 Task: Look for space in Bückeburg, Germany from 1st July, 2023 to 9th July, 2023 for 2 adults in price range Rs.8000 to Rs.15000. Place can be entire place with 1  bedroom having 1 bed and 1 bathroom. Property type can be house, flat, guest house. Booking option can be shelf check-in. Required host language is English.
Action: Mouse moved to (491, 120)
Screenshot: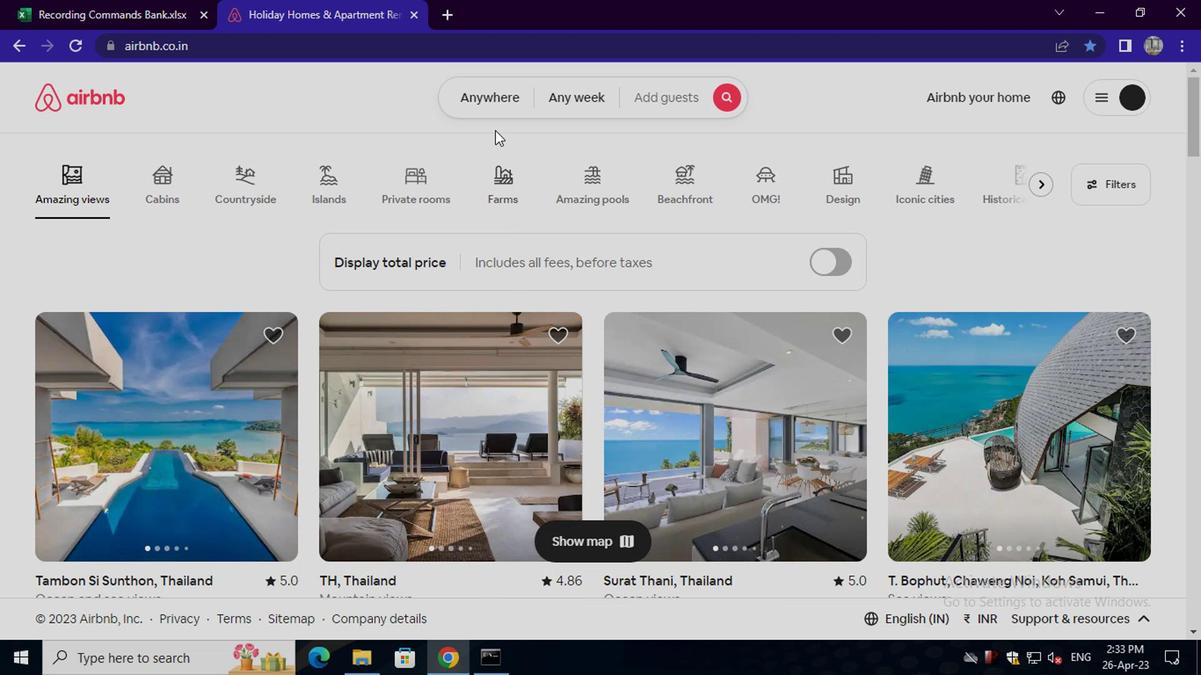 
Action: Mouse pressed left at (491, 120)
Screenshot: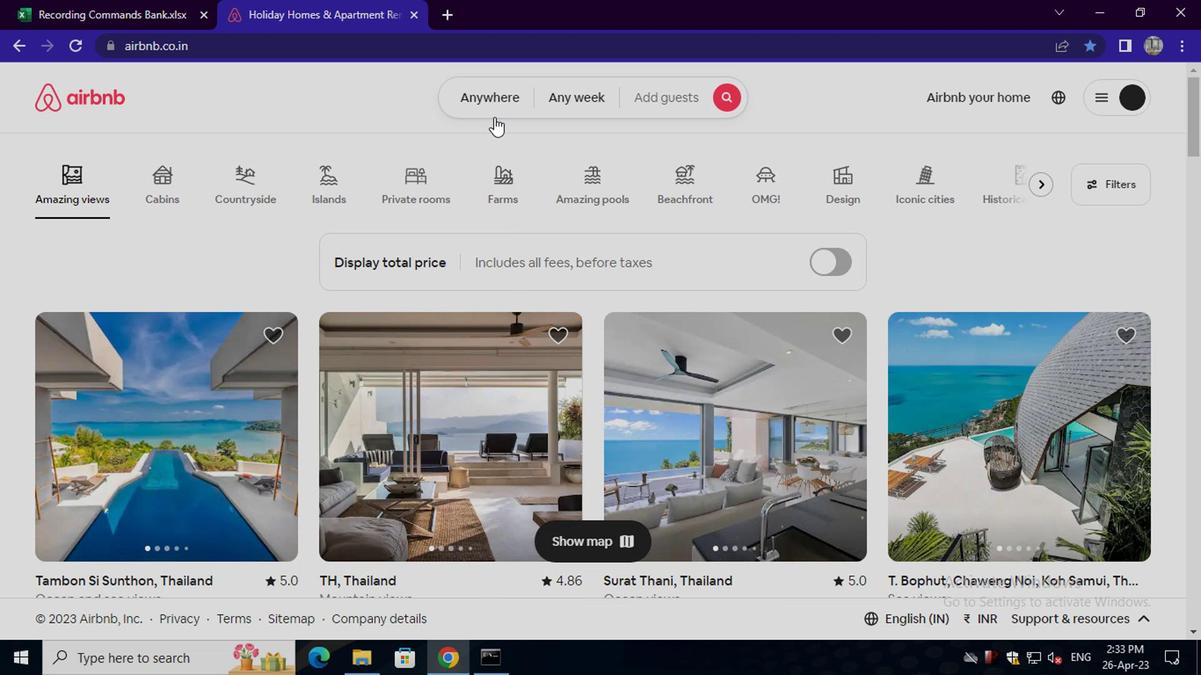 
Action: Mouse moved to (349, 155)
Screenshot: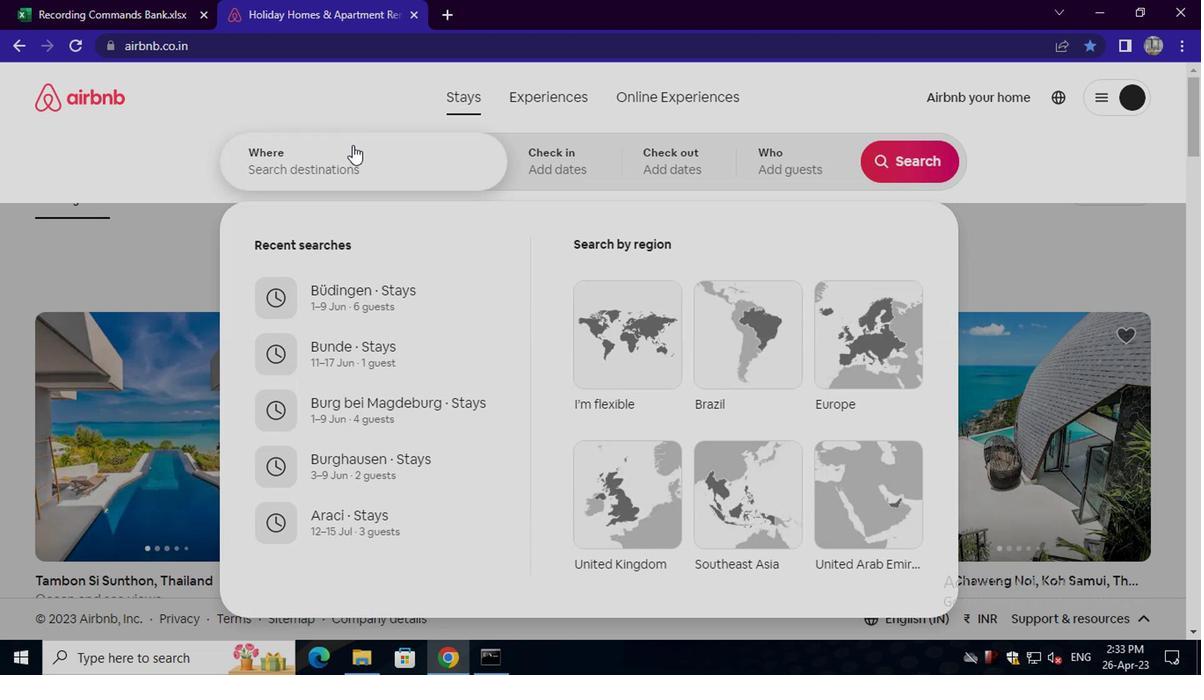 
Action: Mouse pressed left at (349, 155)
Screenshot: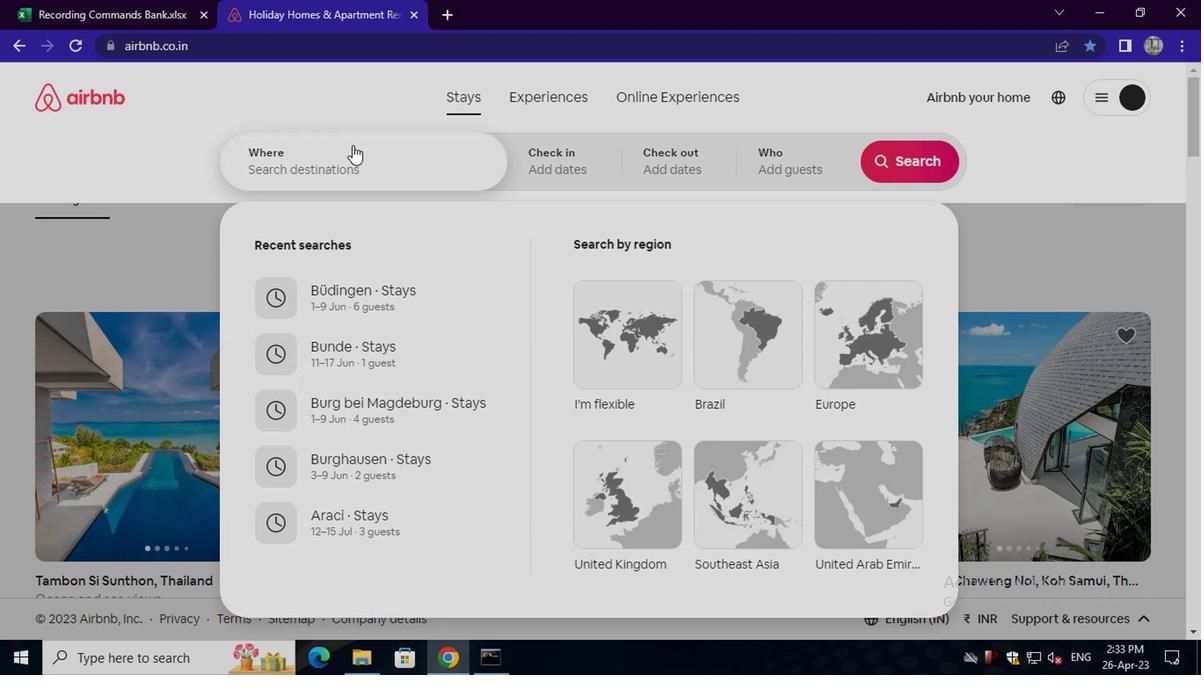
Action: Key pressed buckeburg,<Key.space>germany
Screenshot: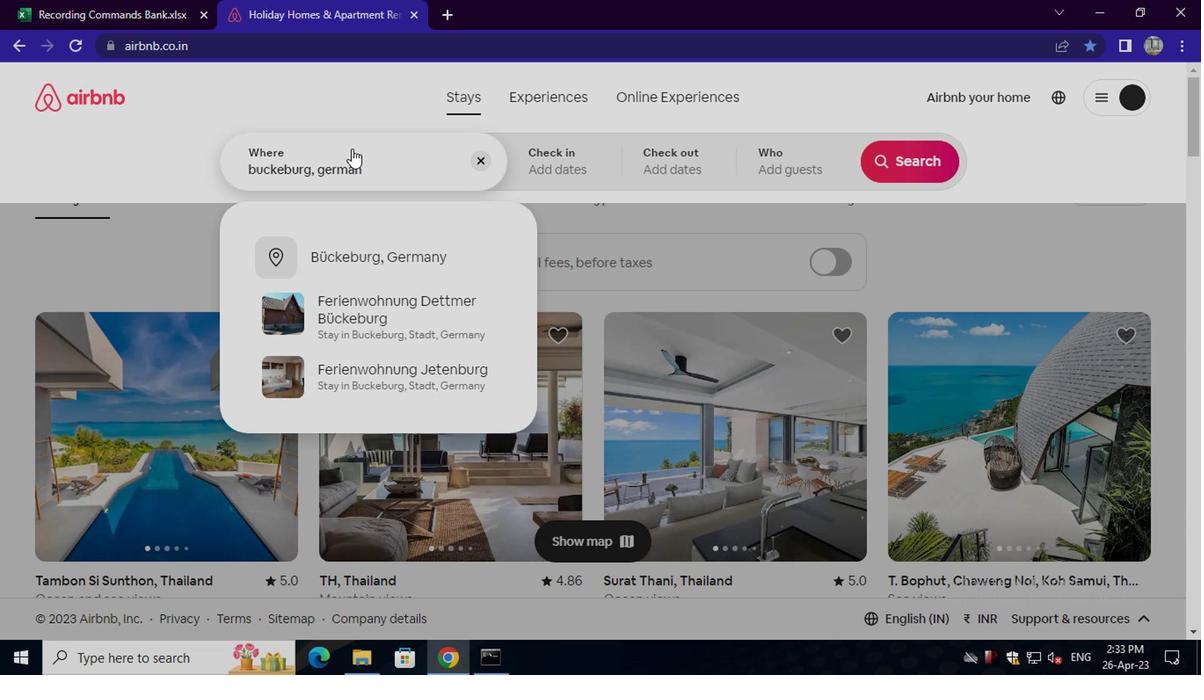 
Action: Mouse moved to (219, 258)
Screenshot: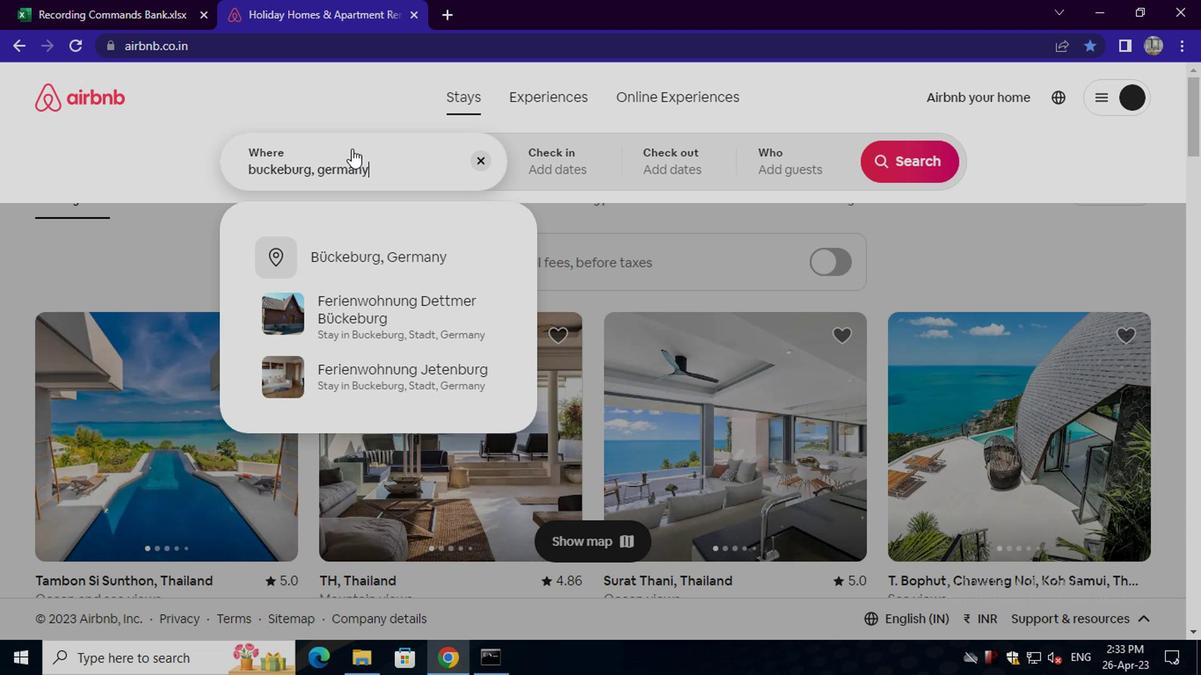 
Action: Key pressed <Key.enter>
Screenshot: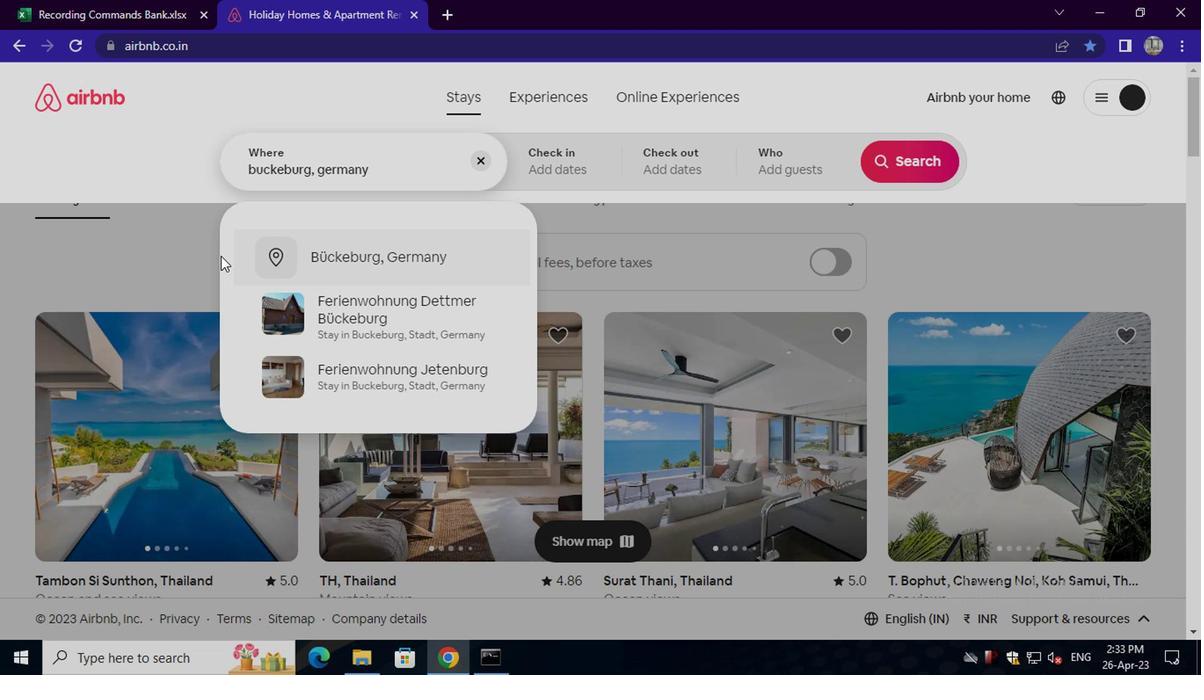 
Action: Mouse moved to (885, 302)
Screenshot: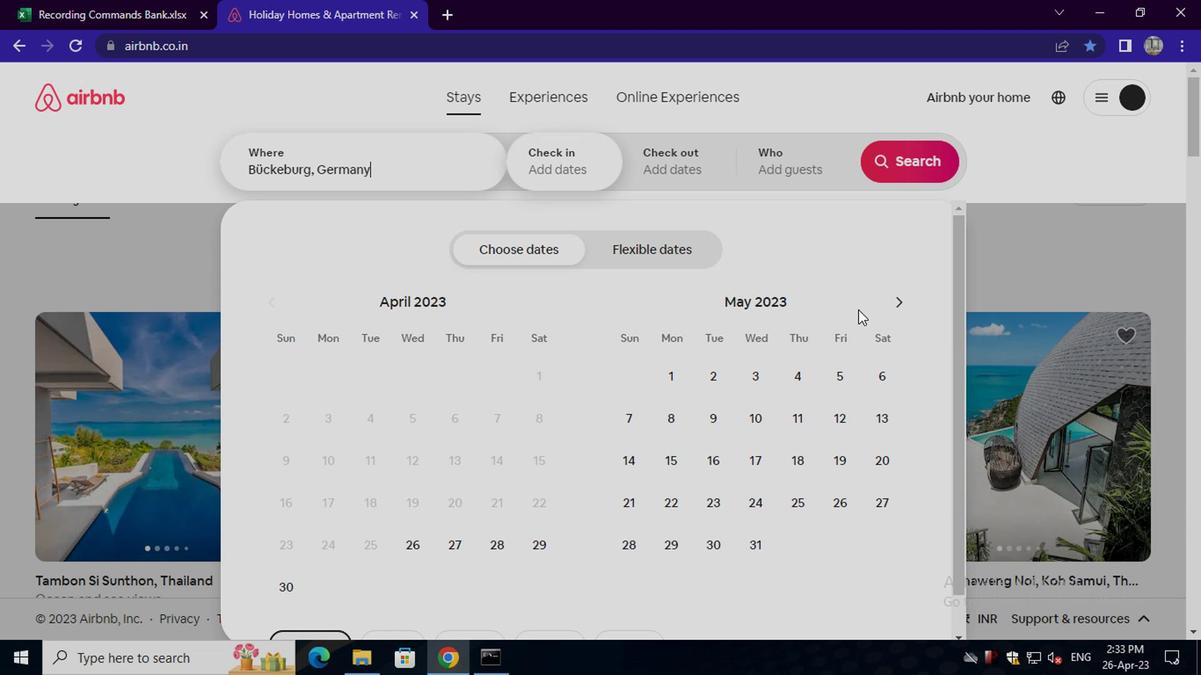 
Action: Mouse pressed left at (885, 302)
Screenshot: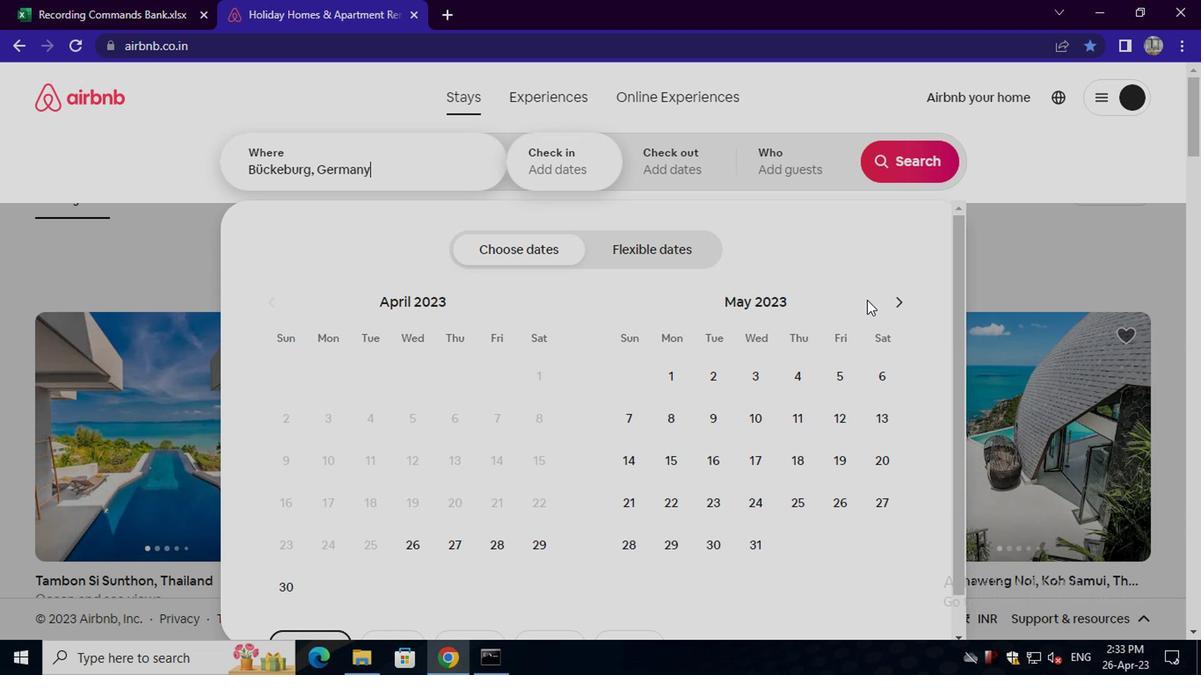 
Action: Mouse moved to (887, 302)
Screenshot: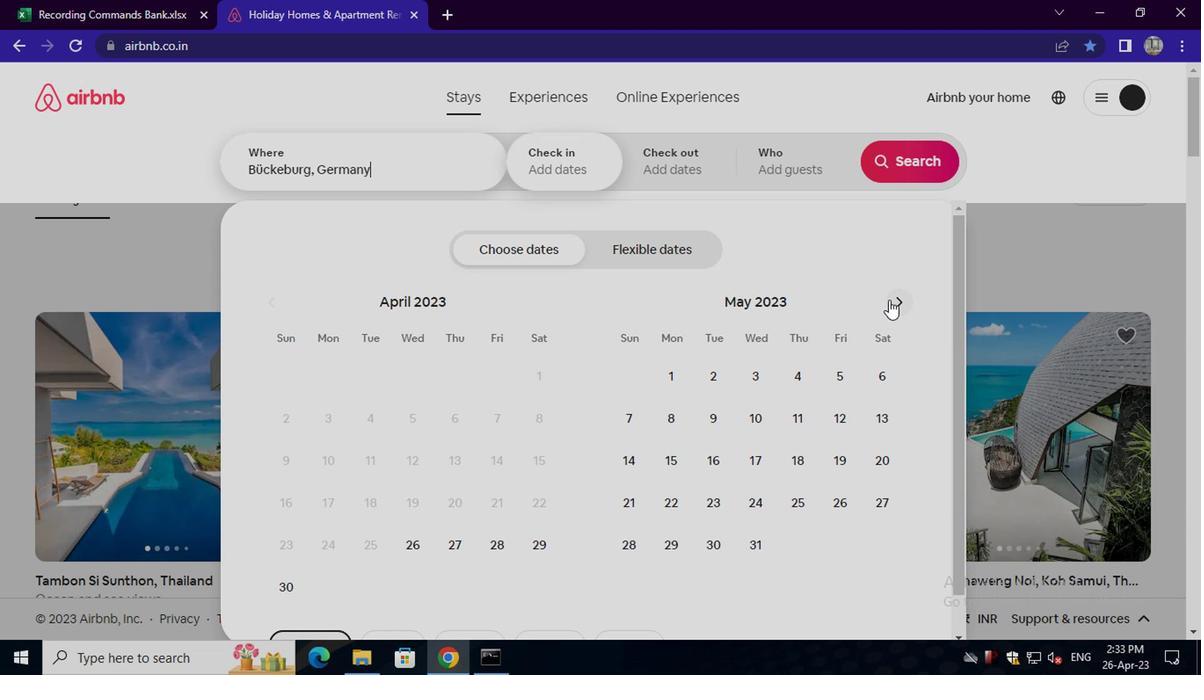
Action: Mouse pressed left at (887, 302)
Screenshot: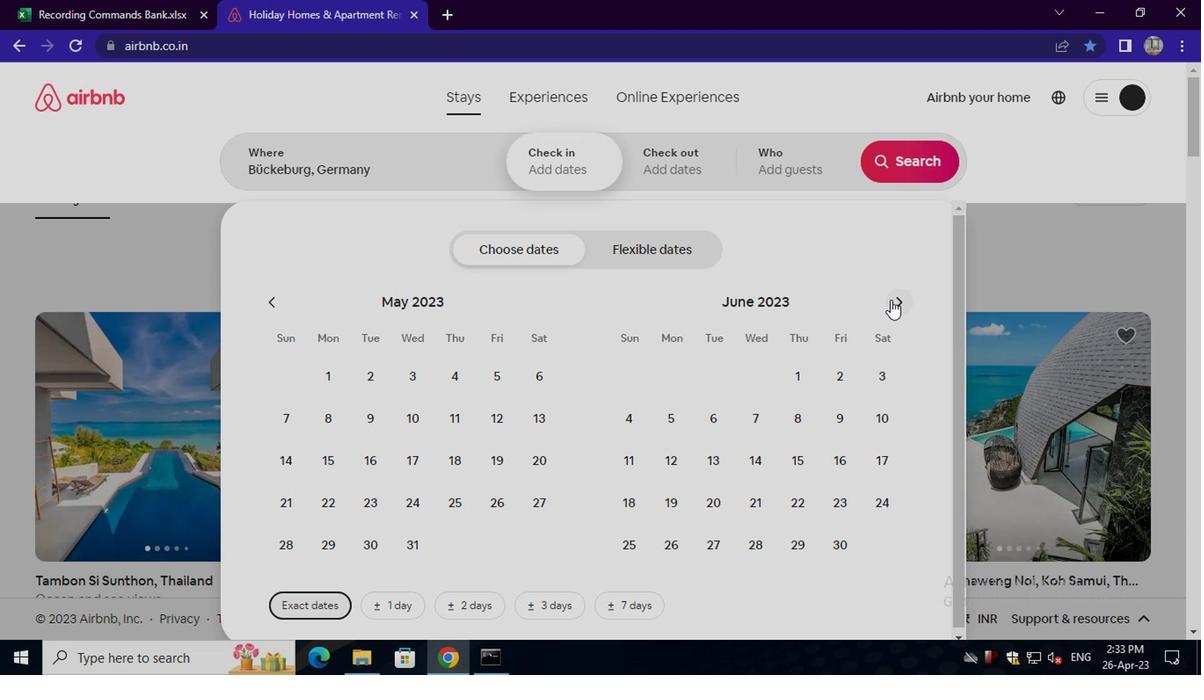 
Action: Mouse moved to (878, 370)
Screenshot: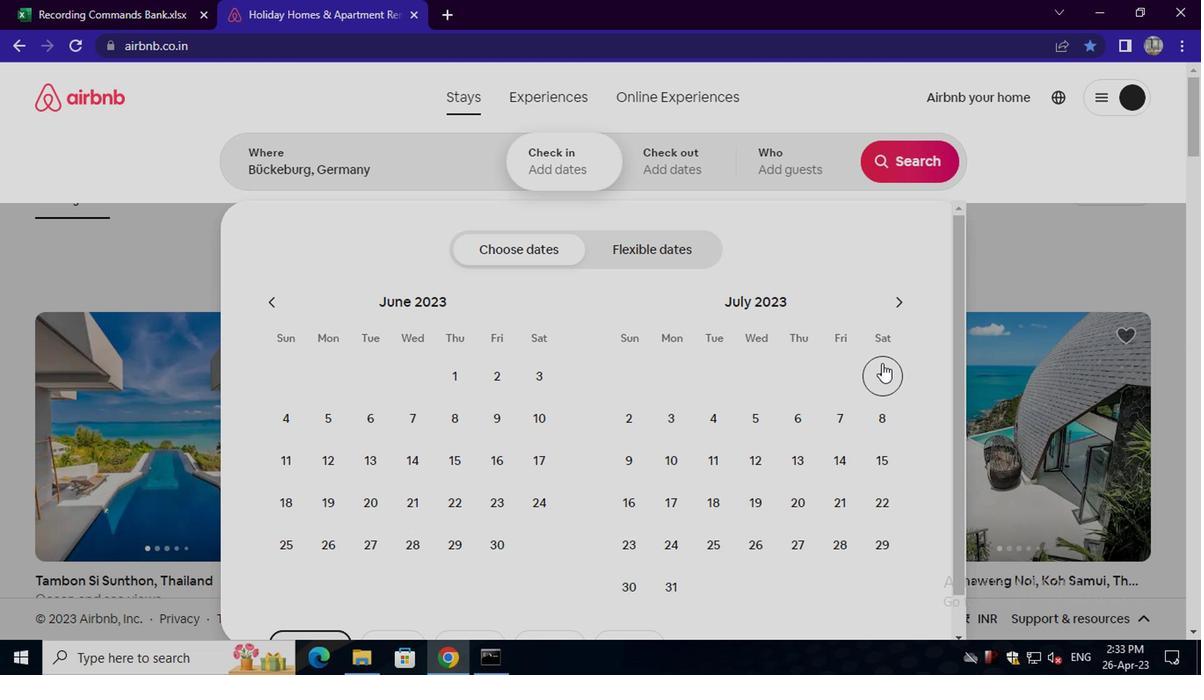 
Action: Mouse pressed left at (878, 370)
Screenshot: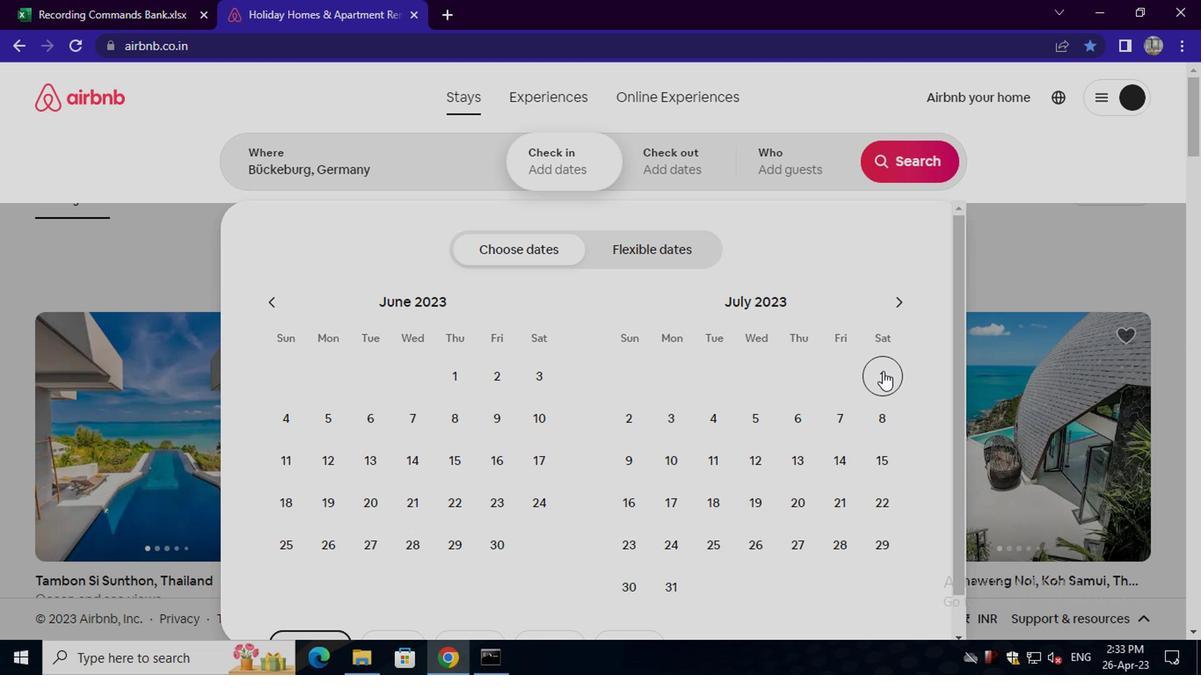 
Action: Mouse moved to (636, 460)
Screenshot: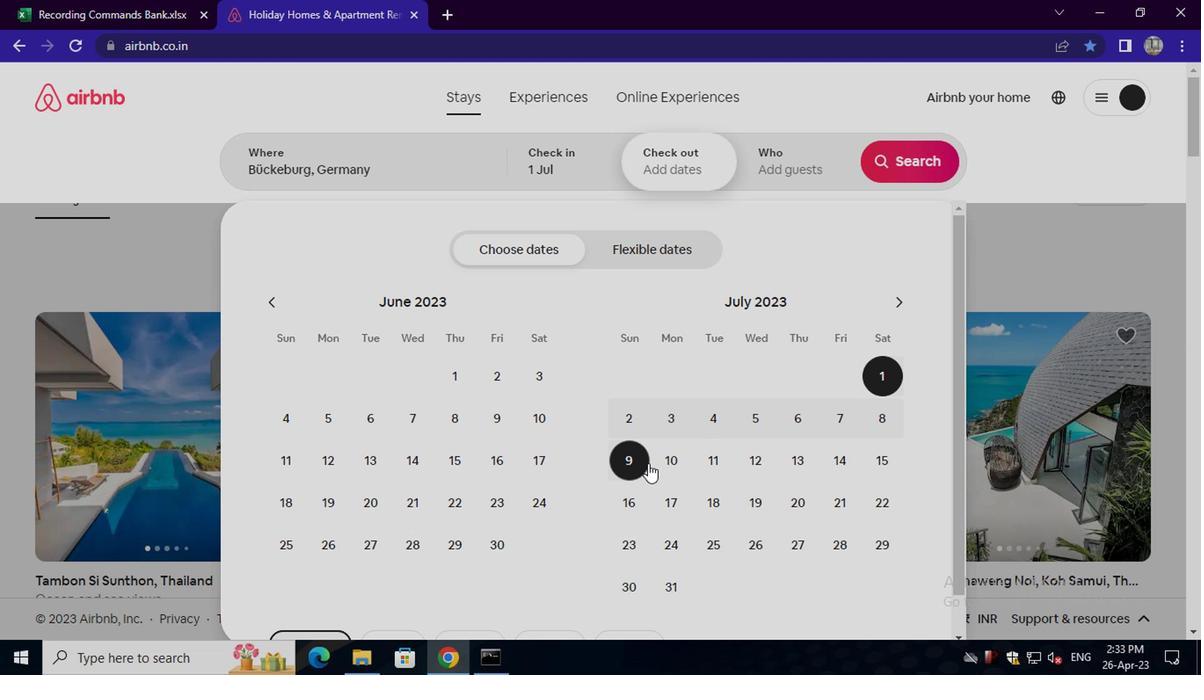 
Action: Mouse pressed left at (636, 460)
Screenshot: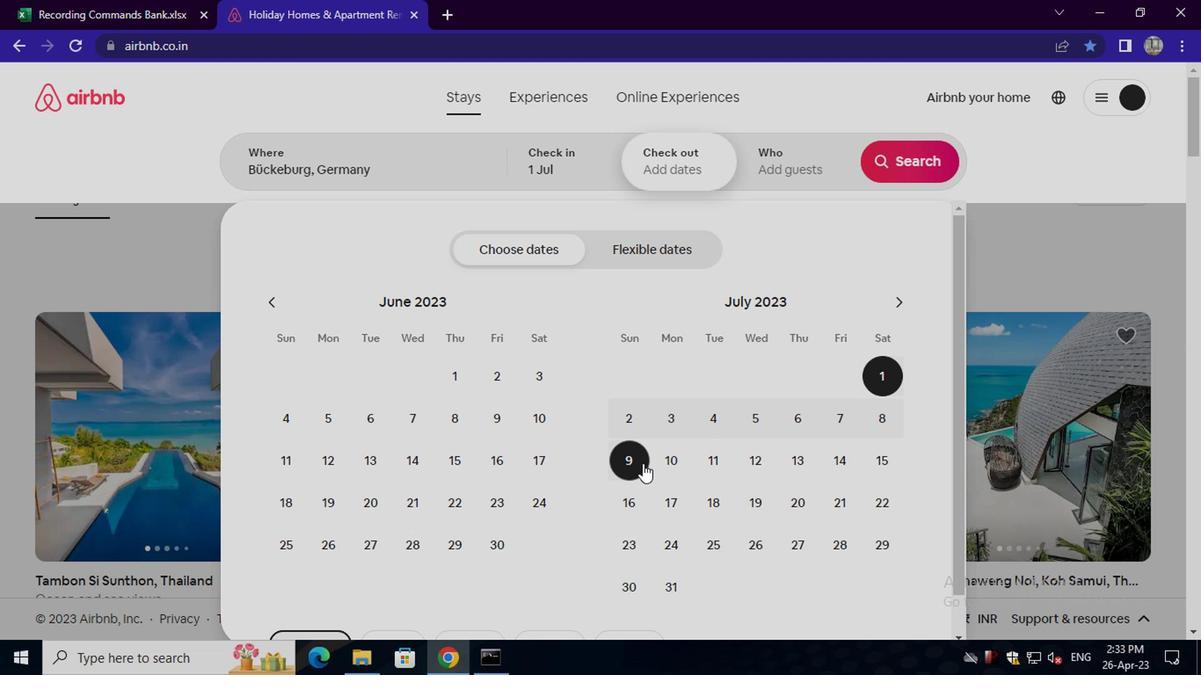 
Action: Mouse moved to (766, 174)
Screenshot: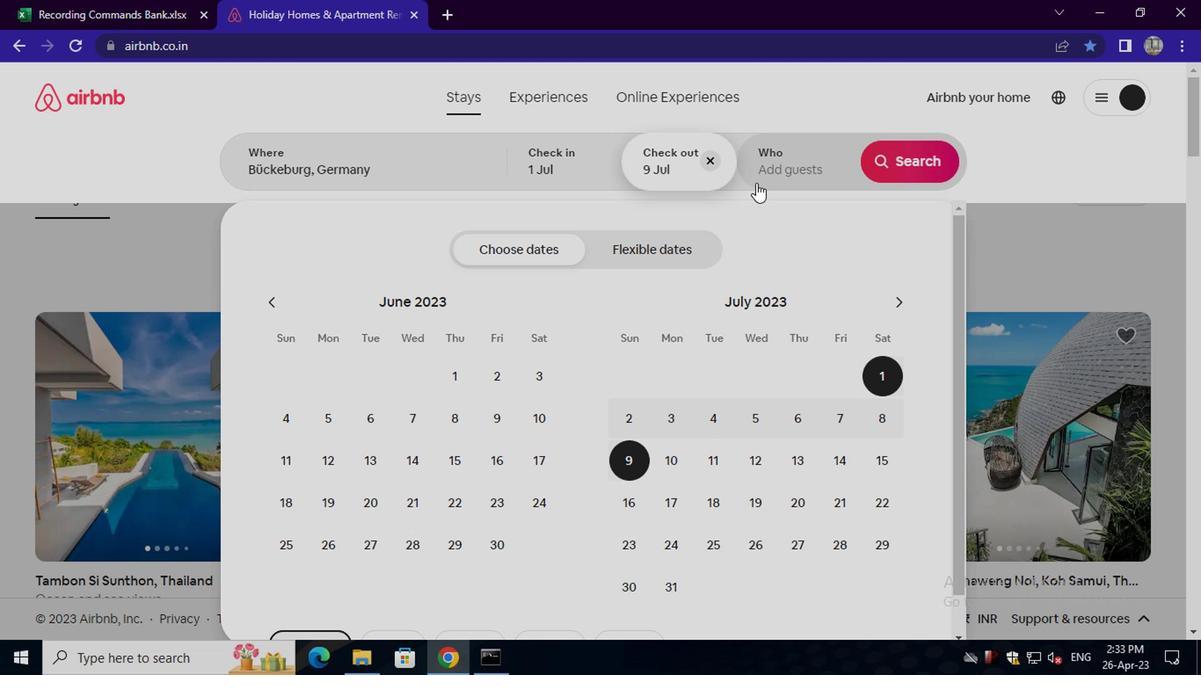 
Action: Mouse pressed left at (766, 174)
Screenshot: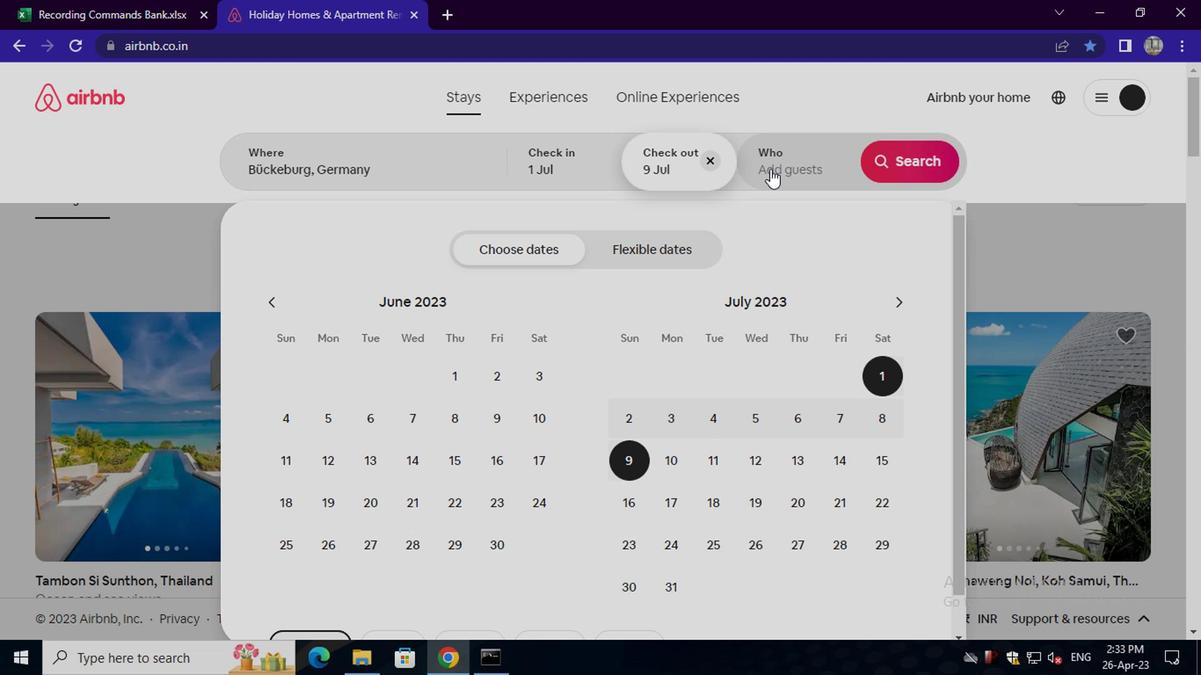 
Action: Mouse moved to (919, 263)
Screenshot: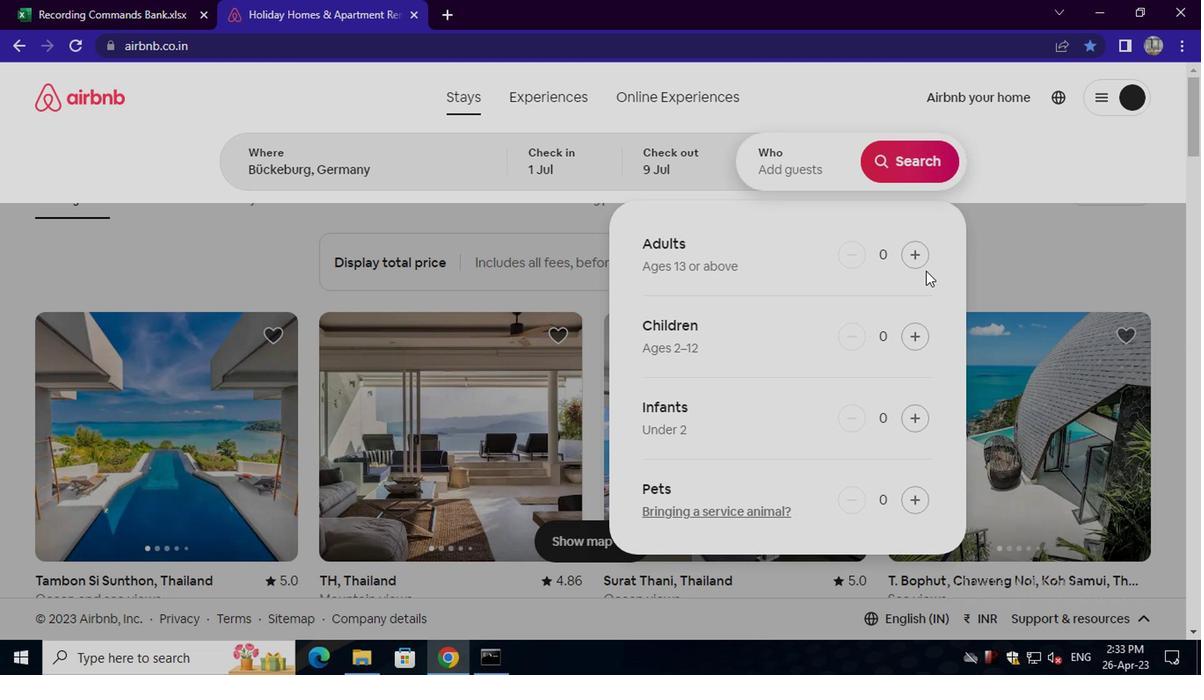 
Action: Mouse pressed left at (919, 263)
Screenshot: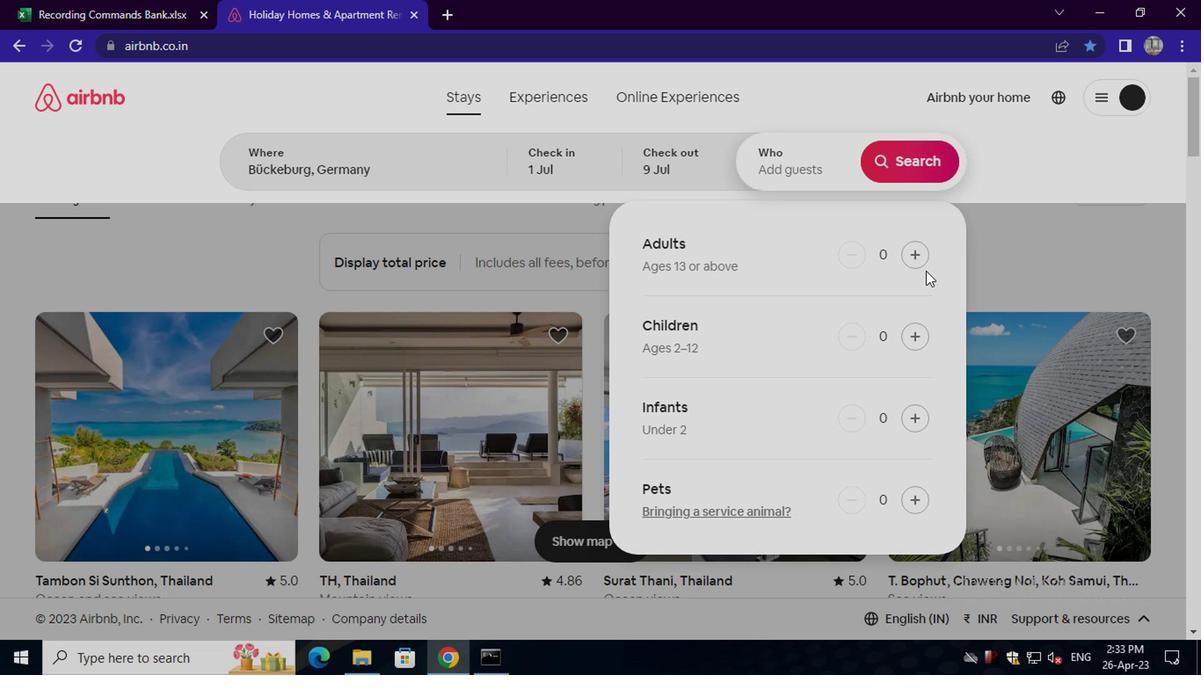 
Action: Mouse pressed left at (919, 263)
Screenshot: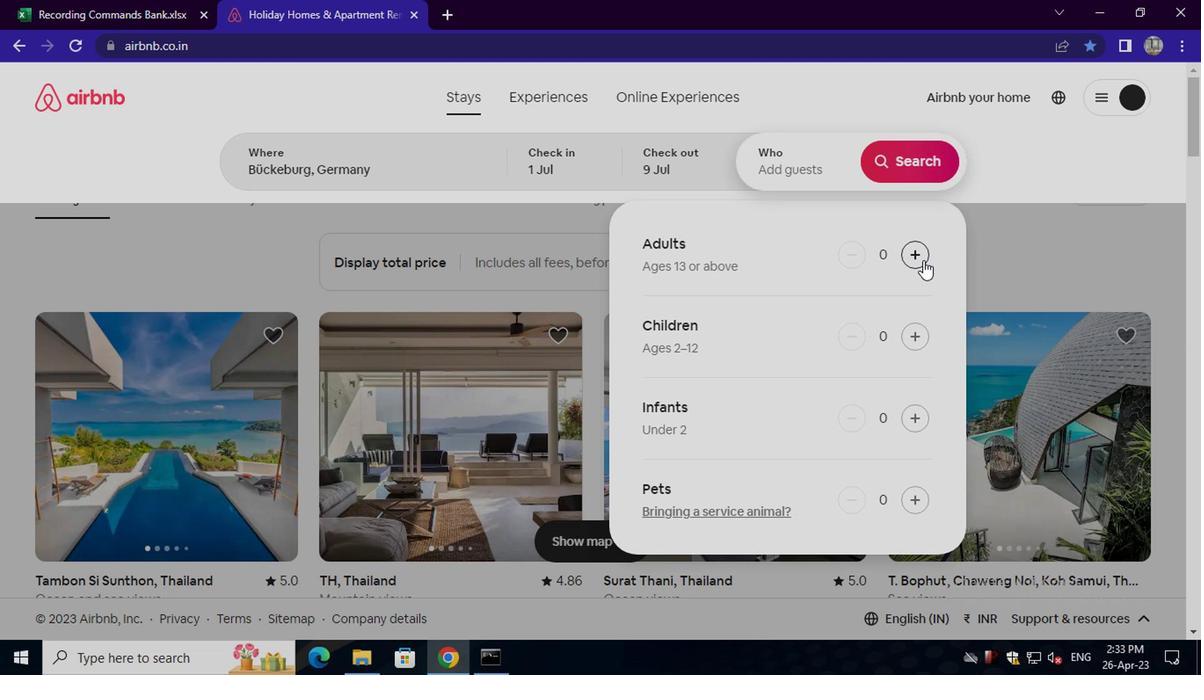 
Action: Mouse moved to (937, 167)
Screenshot: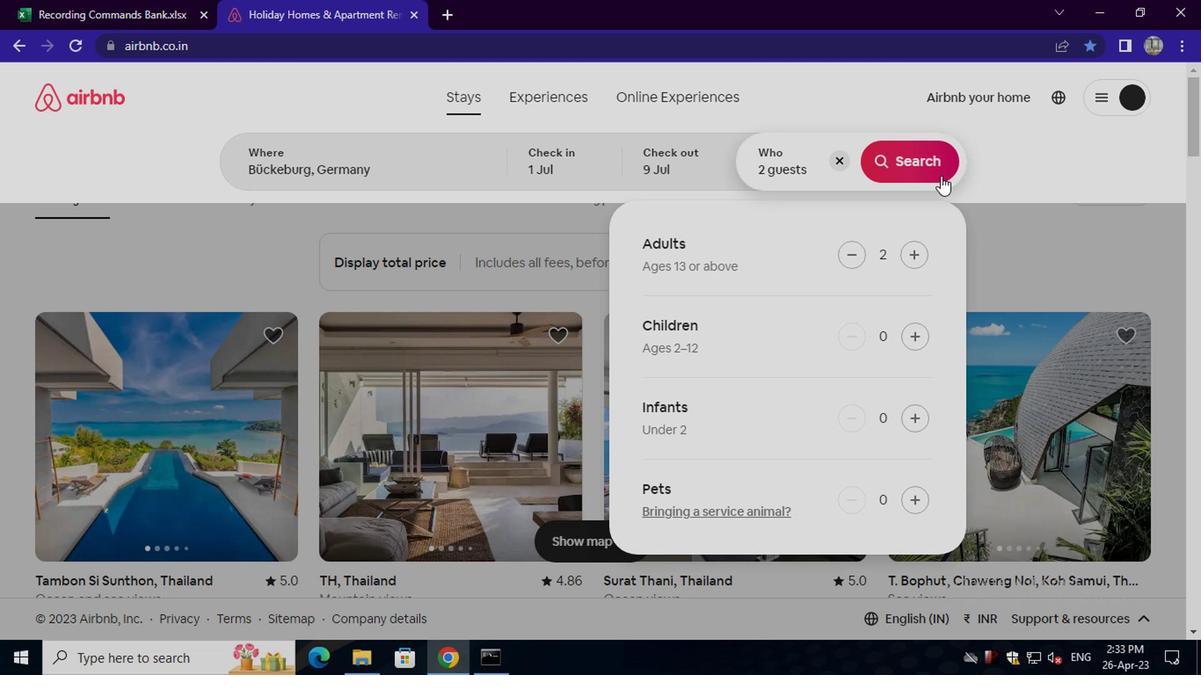 
Action: Mouse pressed left at (937, 167)
Screenshot: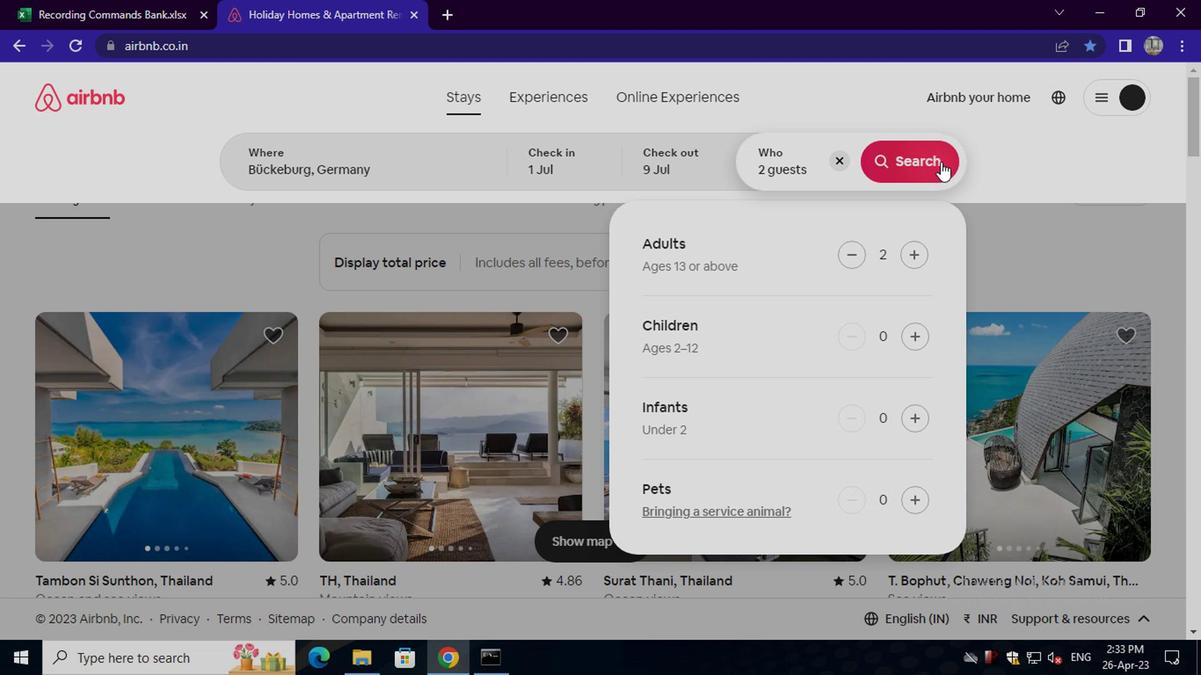 
Action: Mouse moved to (1108, 168)
Screenshot: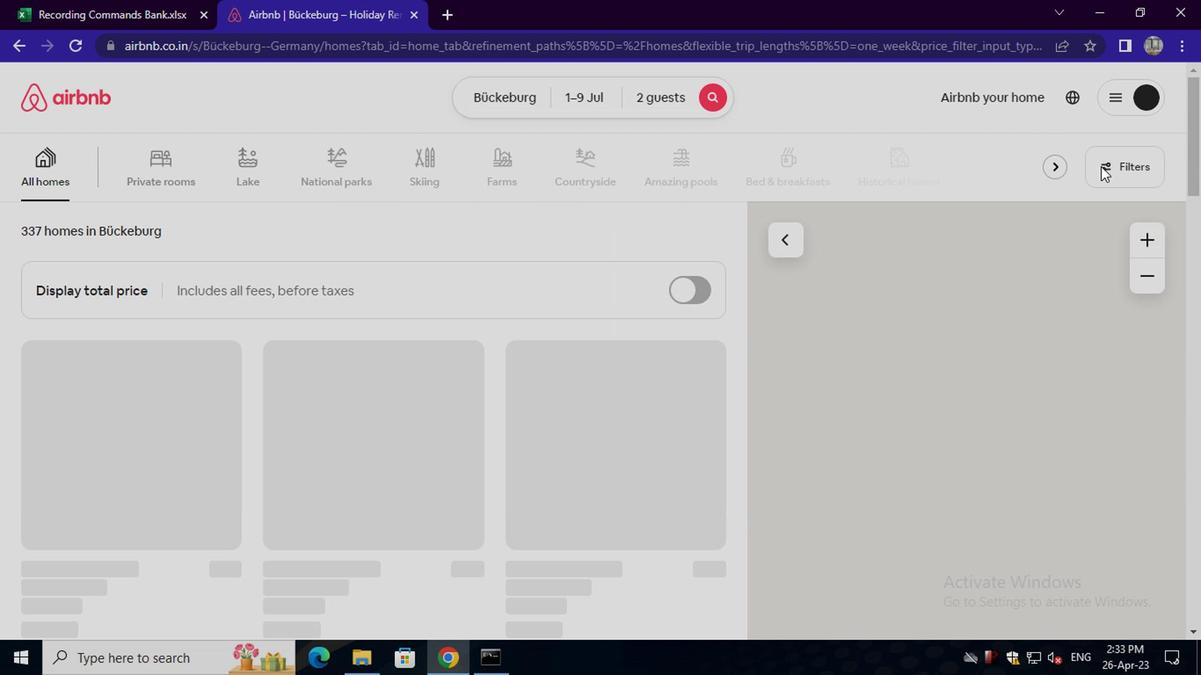 
Action: Mouse pressed left at (1108, 168)
Screenshot: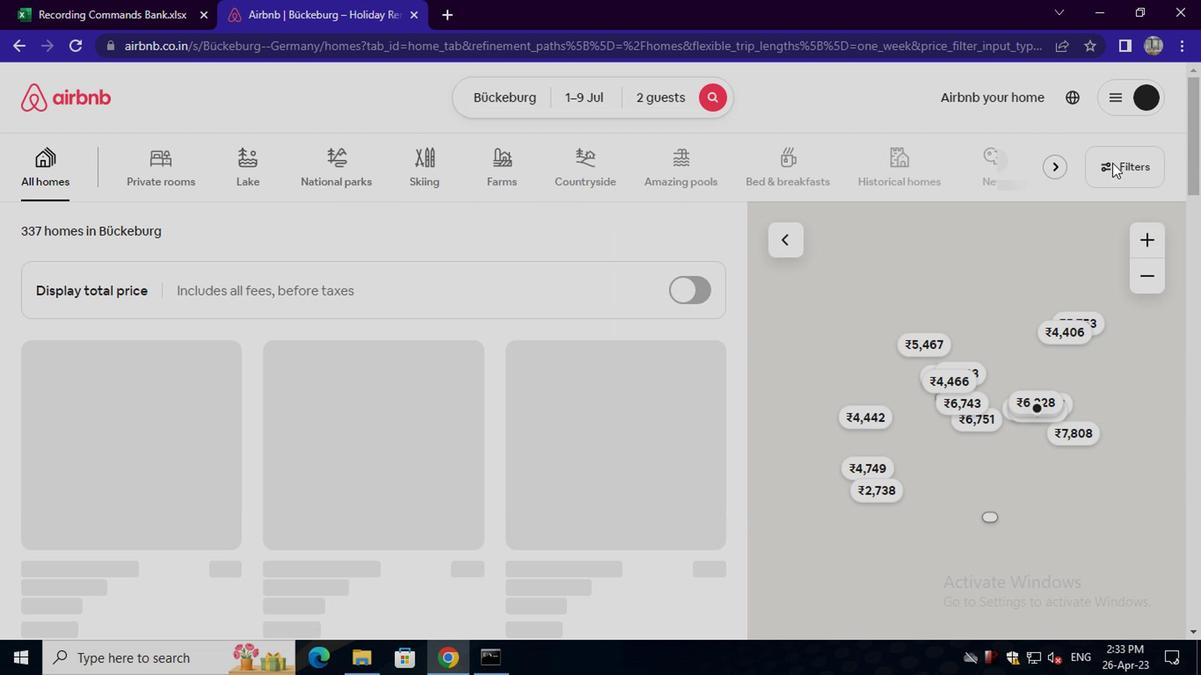 
Action: Mouse moved to (522, 378)
Screenshot: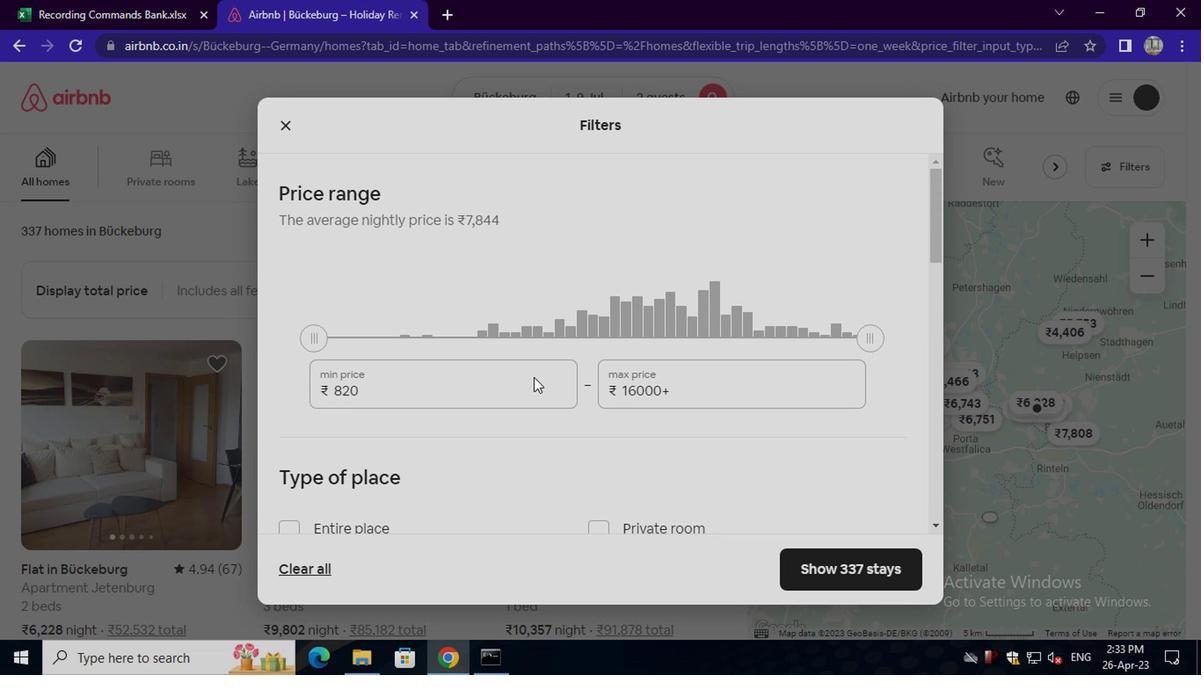 
Action: Mouse pressed left at (522, 378)
Screenshot: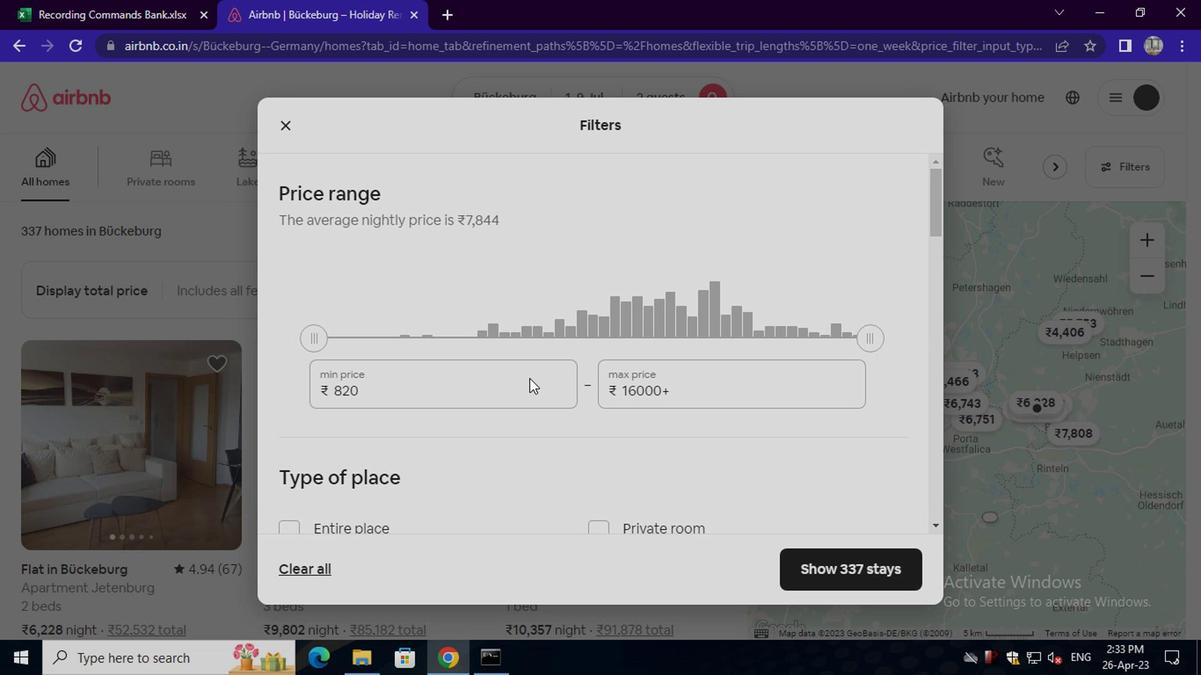 
Action: Key pressed <Key.backspace><Key.backspace><Key.backspace><Key.backspace><Key.backspace><Key.backspace><Key.backspace><Key.backspace><Key.backspace><Key.backspace><Key.backspace><Key.backspace>8000
Screenshot: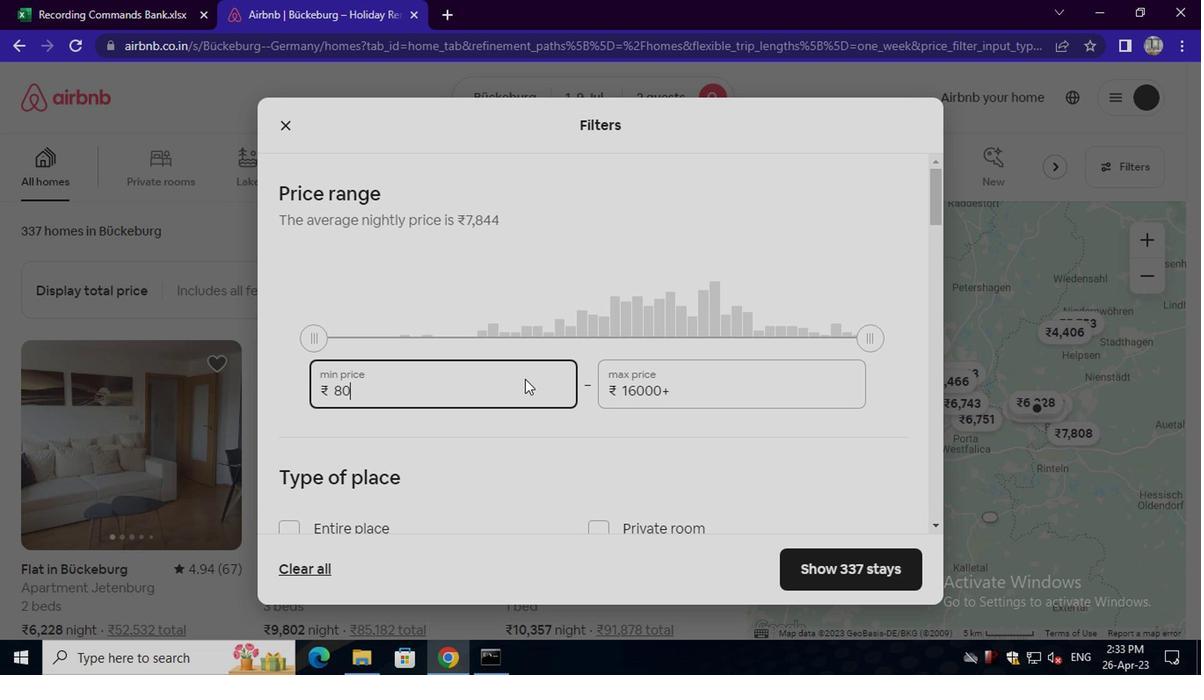 
Action: Mouse moved to (697, 385)
Screenshot: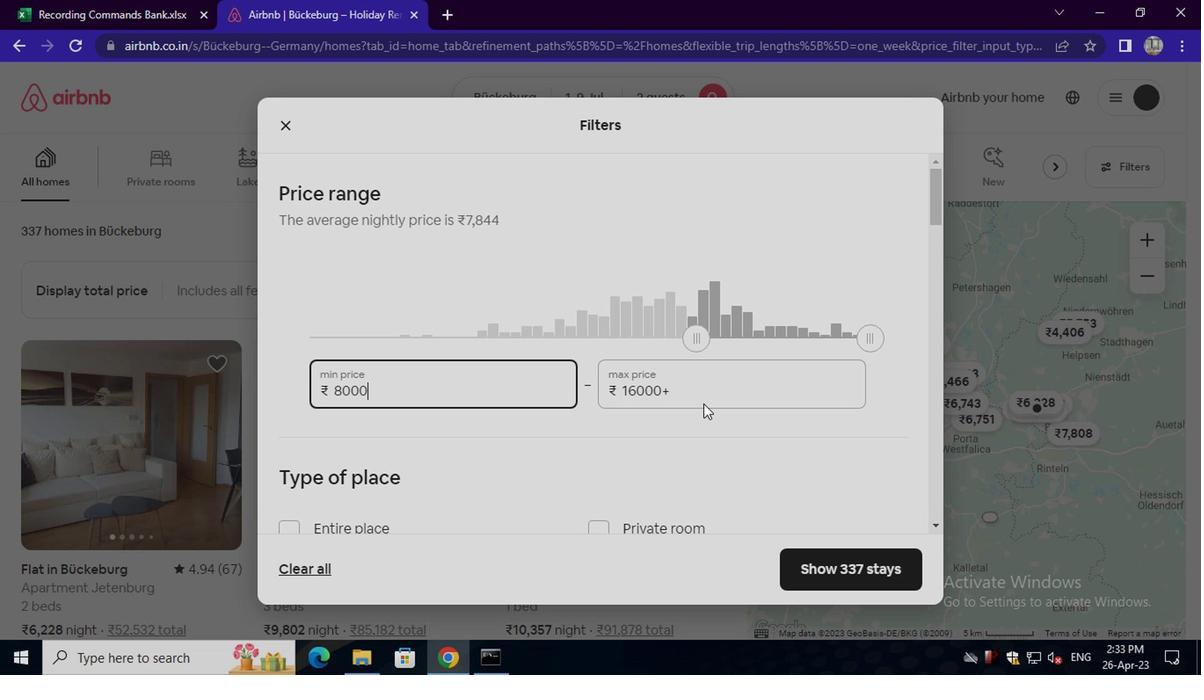 
Action: Mouse pressed left at (697, 385)
Screenshot: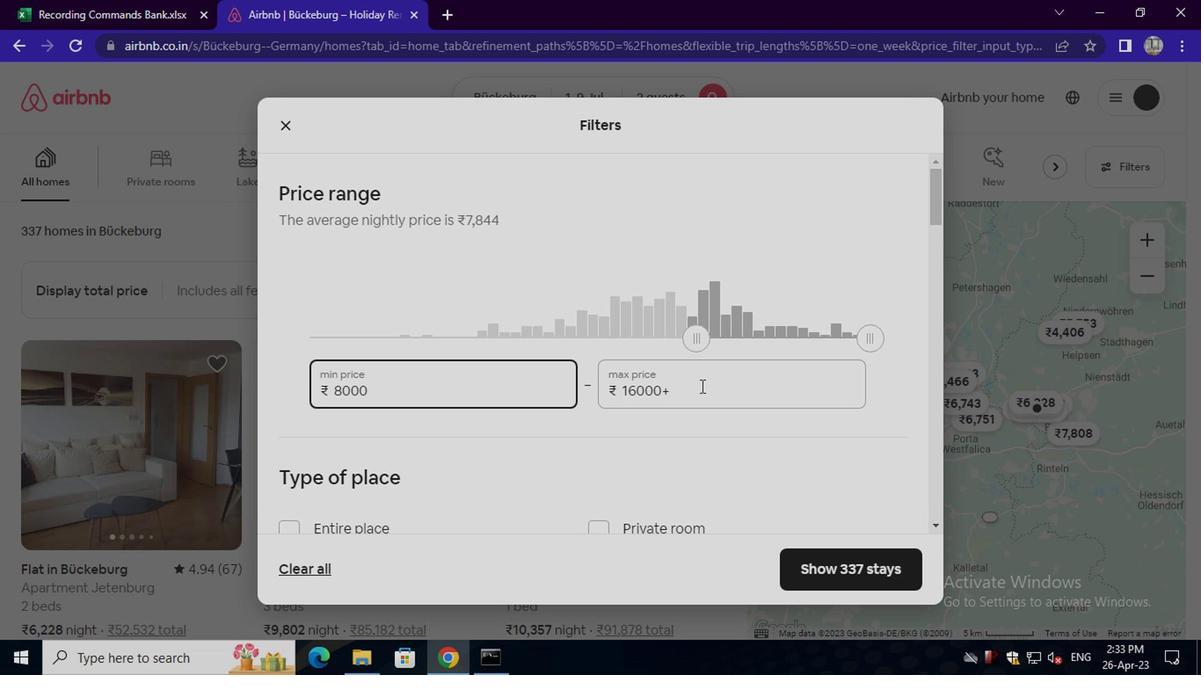 
Action: Key pressed <Key.backspace><Key.backspace><Key.backspace><Key.backspace><Key.backspace><Key.backspace><Key.backspace><Key.backspace><Key.backspace><Key.backspace><Key.backspace><Key.backspace><Key.backspace><Key.backspace><Key.backspace>15000
Screenshot: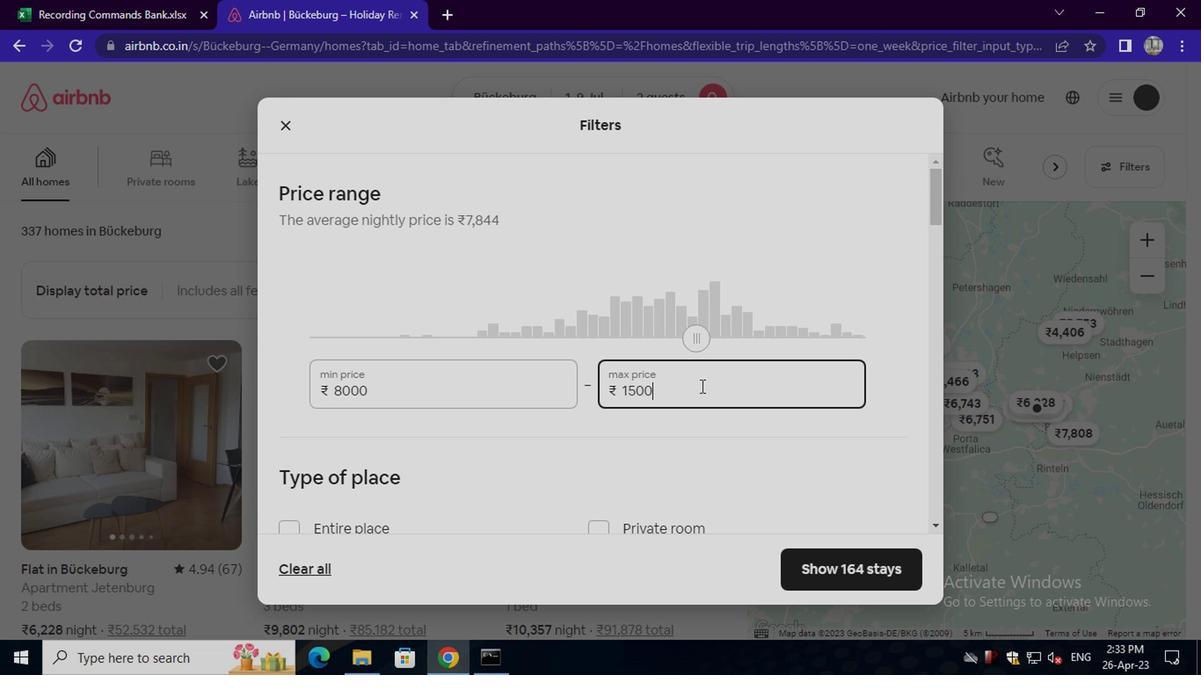 
Action: Mouse moved to (697, 391)
Screenshot: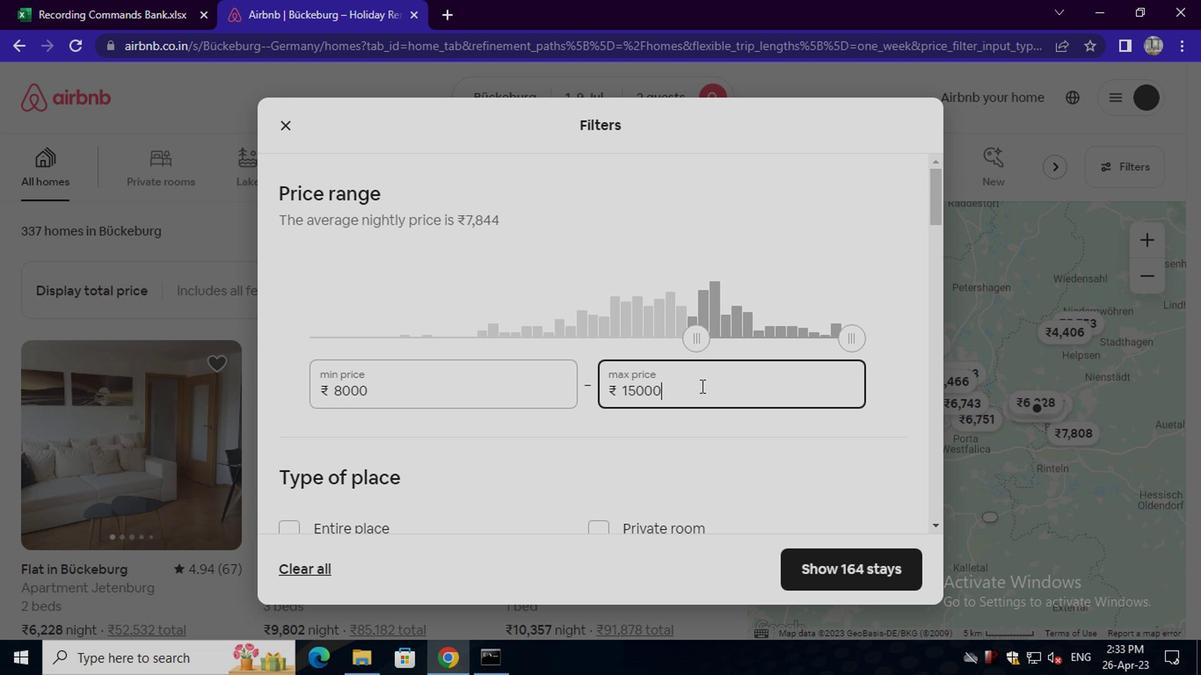 
Action: Mouse scrolled (697, 390) with delta (0, -1)
Screenshot: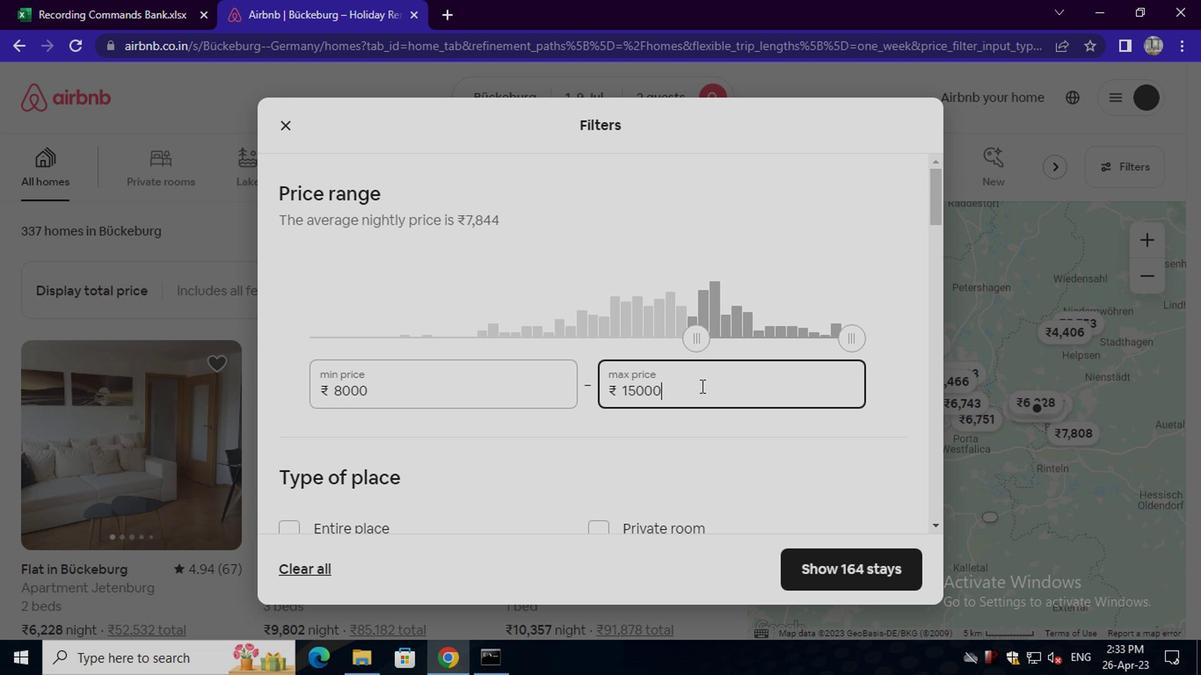
Action: Mouse scrolled (697, 390) with delta (0, -1)
Screenshot: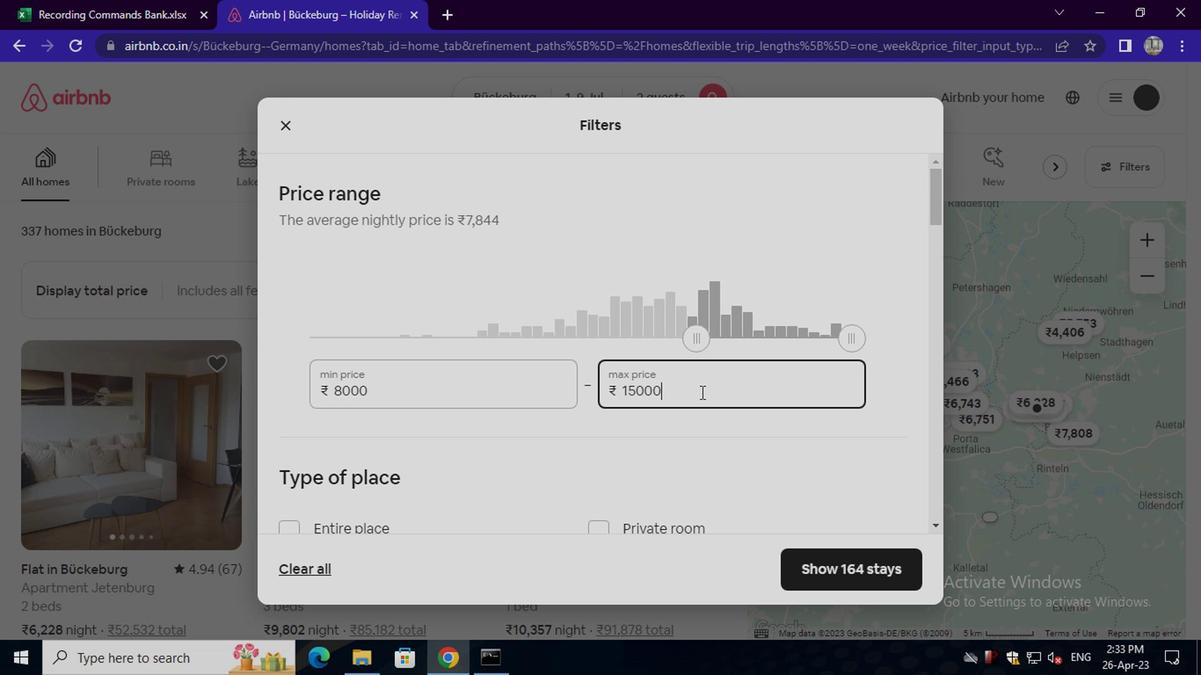
Action: Mouse moved to (312, 361)
Screenshot: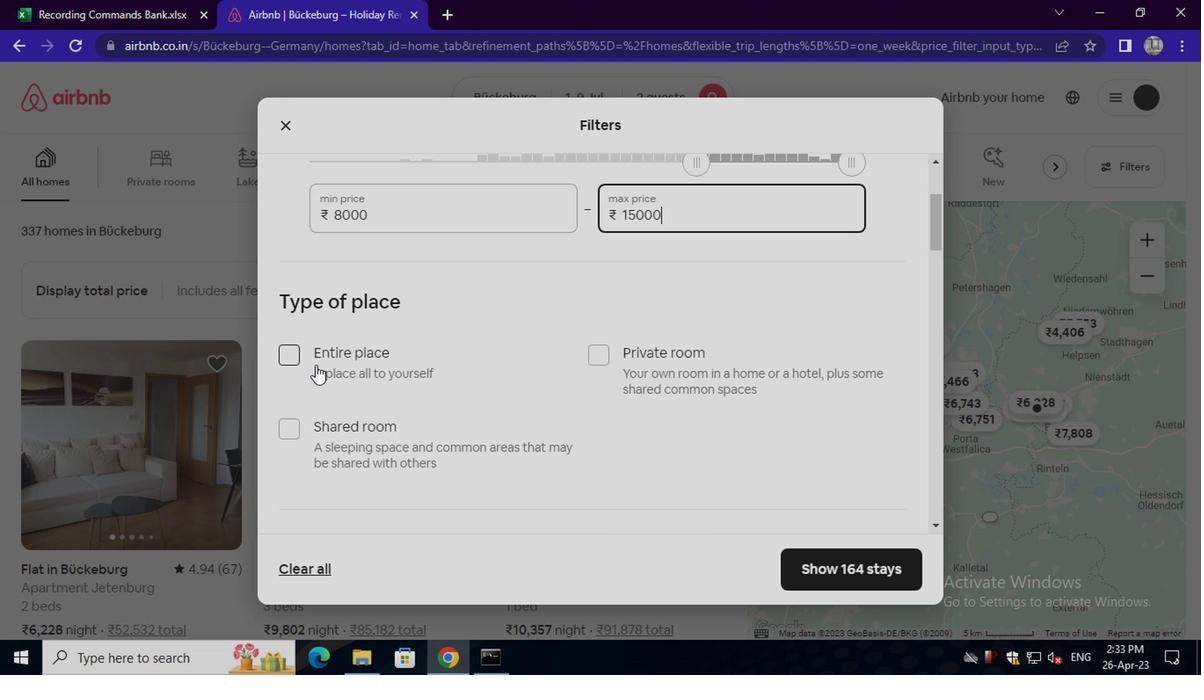 
Action: Mouse pressed left at (312, 361)
Screenshot: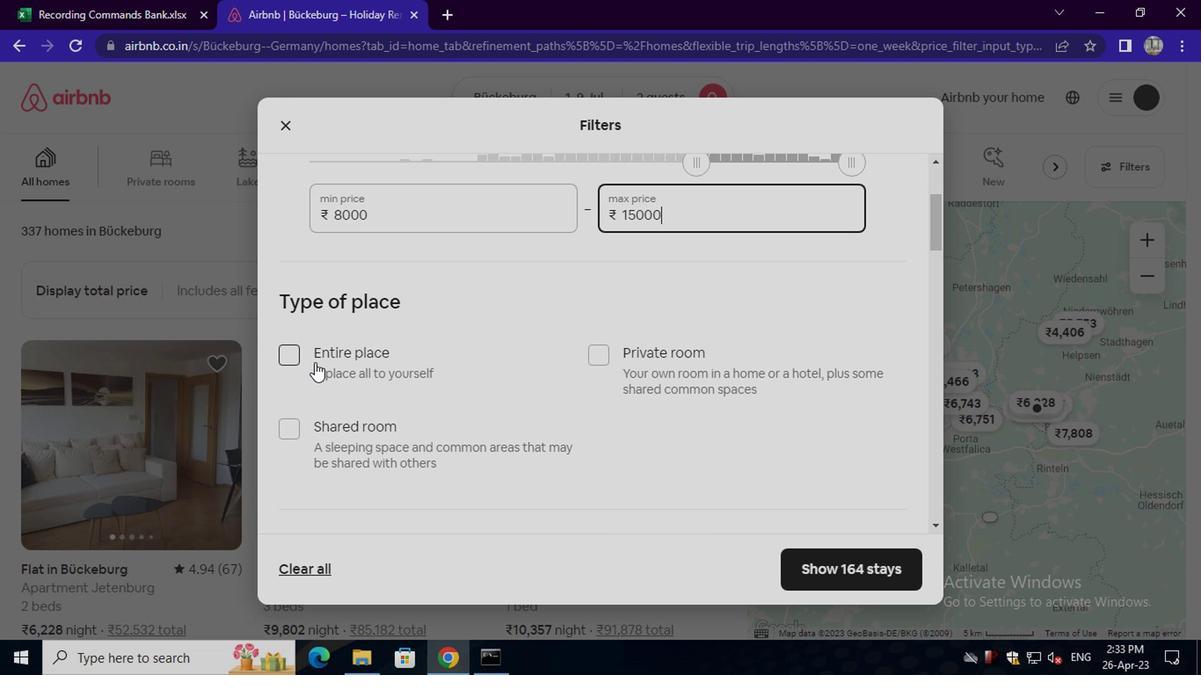 
Action: Mouse moved to (416, 375)
Screenshot: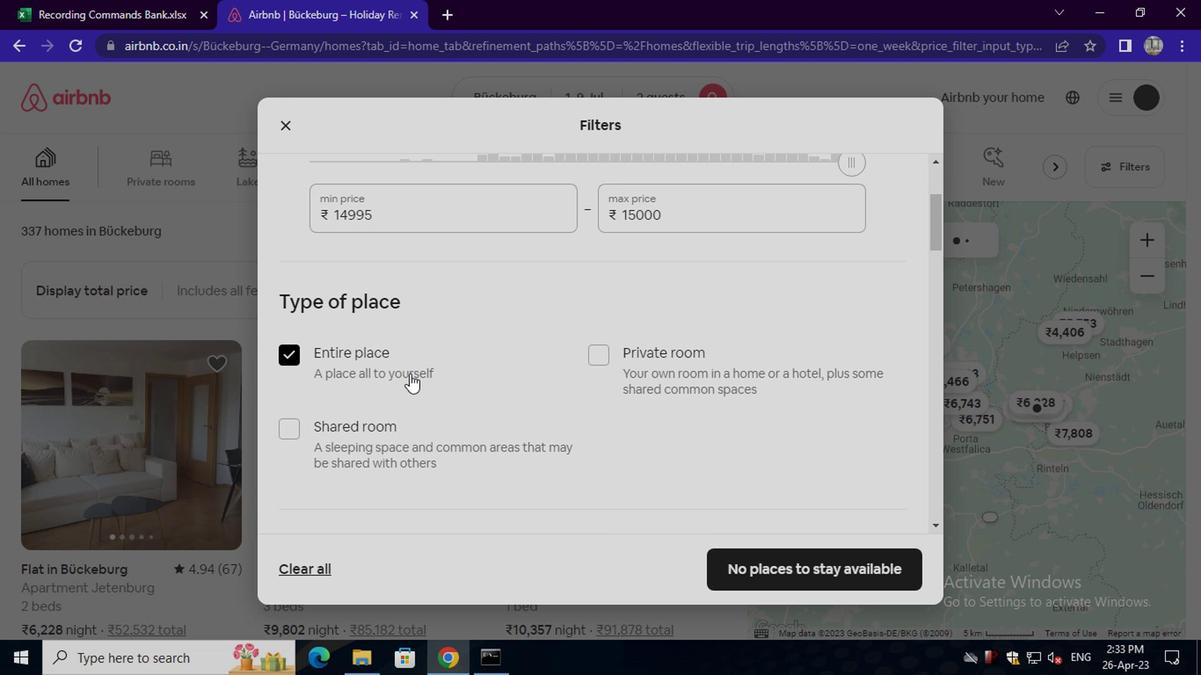 
Action: Mouse scrolled (416, 375) with delta (0, 0)
Screenshot: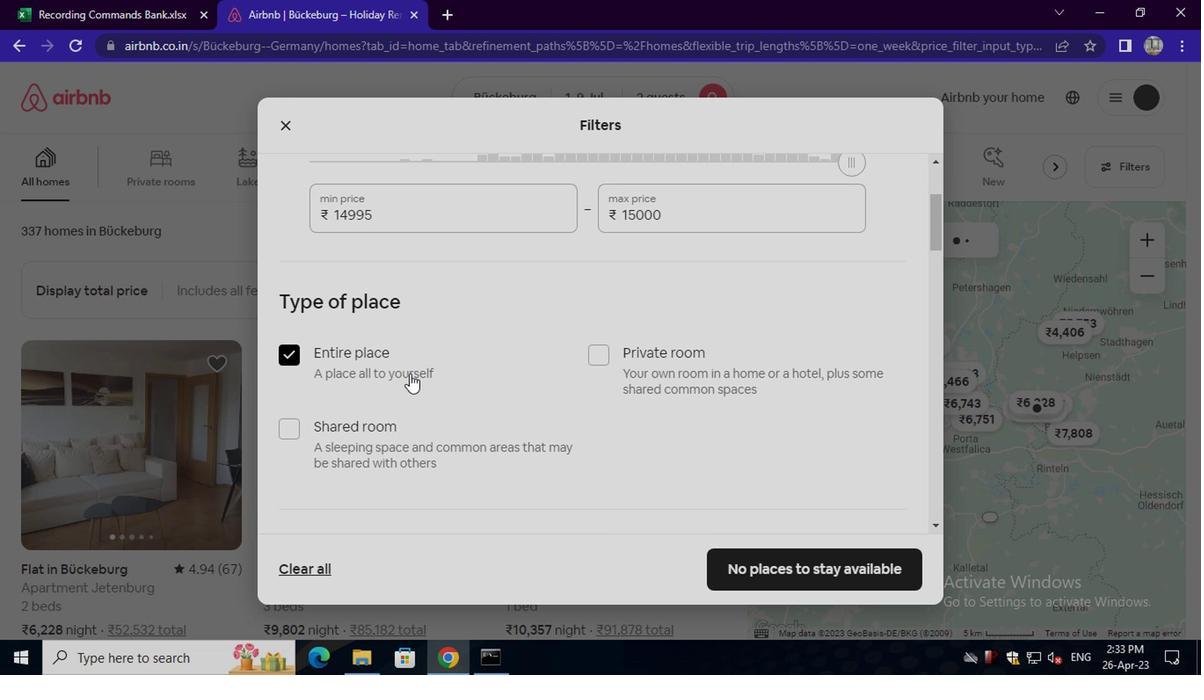
Action: Mouse scrolled (416, 375) with delta (0, 0)
Screenshot: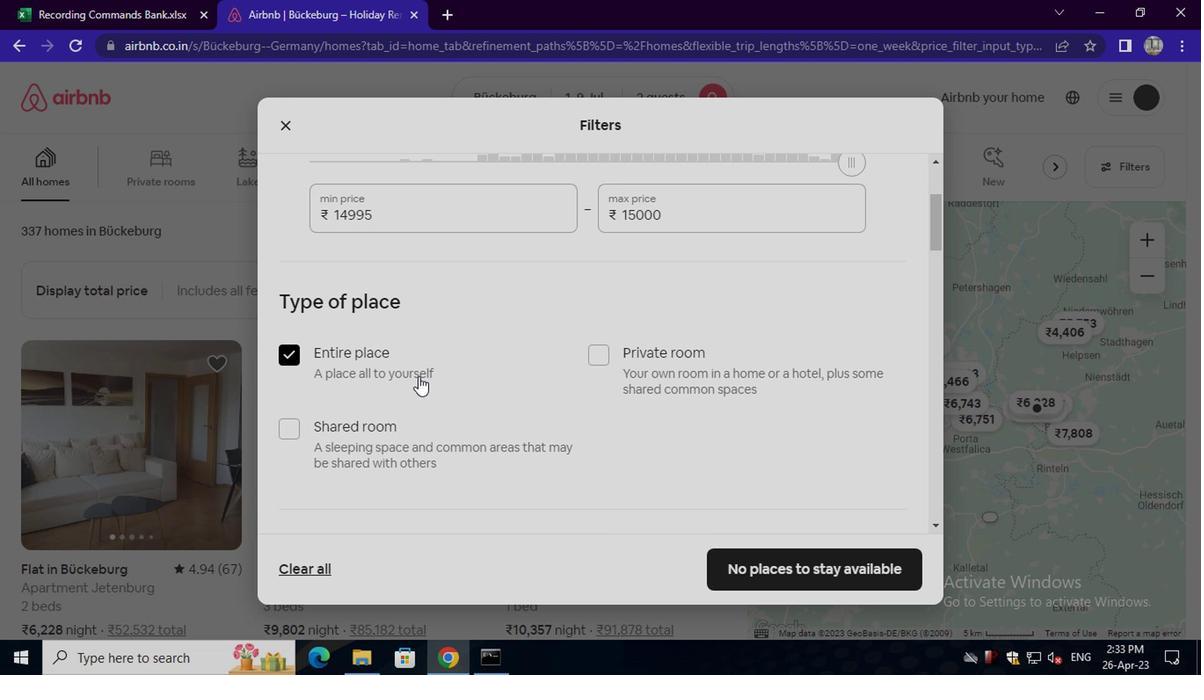 
Action: Mouse scrolled (416, 375) with delta (0, 0)
Screenshot: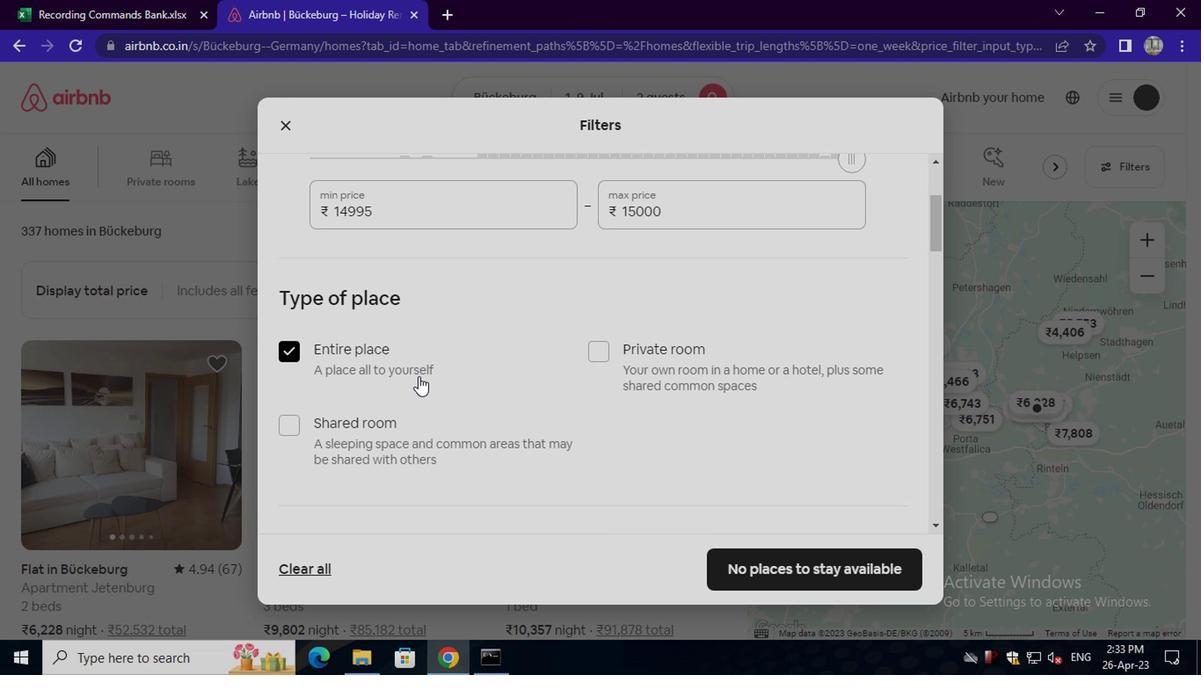 
Action: Mouse moved to (389, 375)
Screenshot: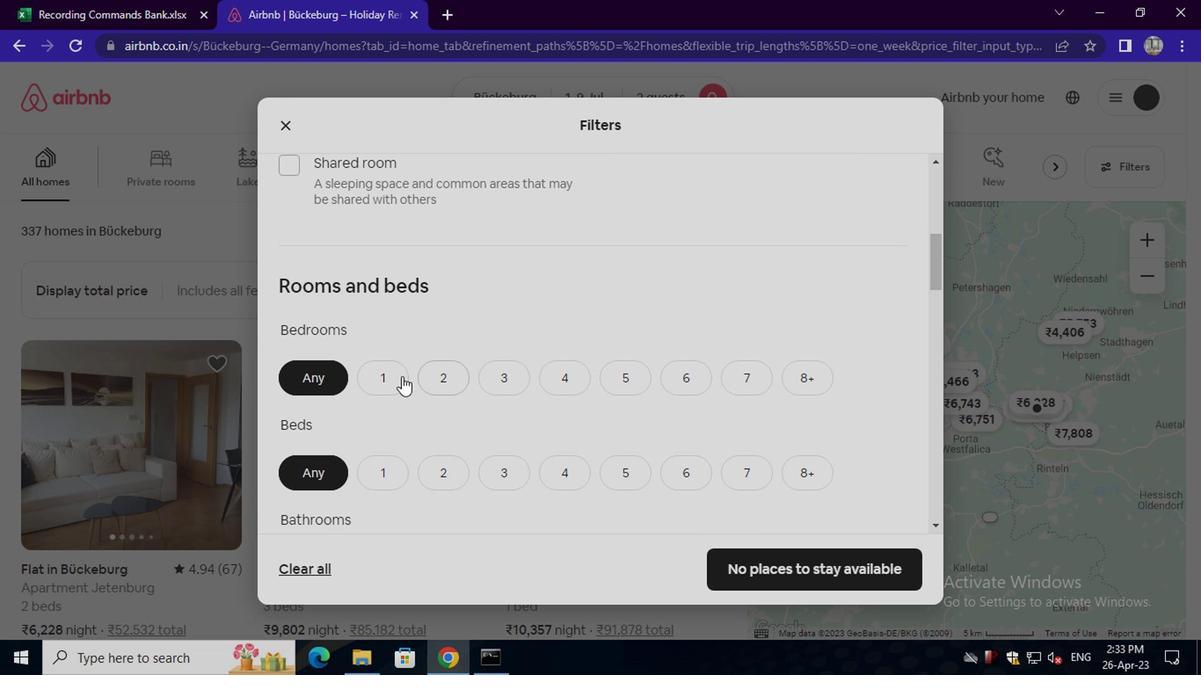 
Action: Mouse pressed left at (389, 375)
Screenshot: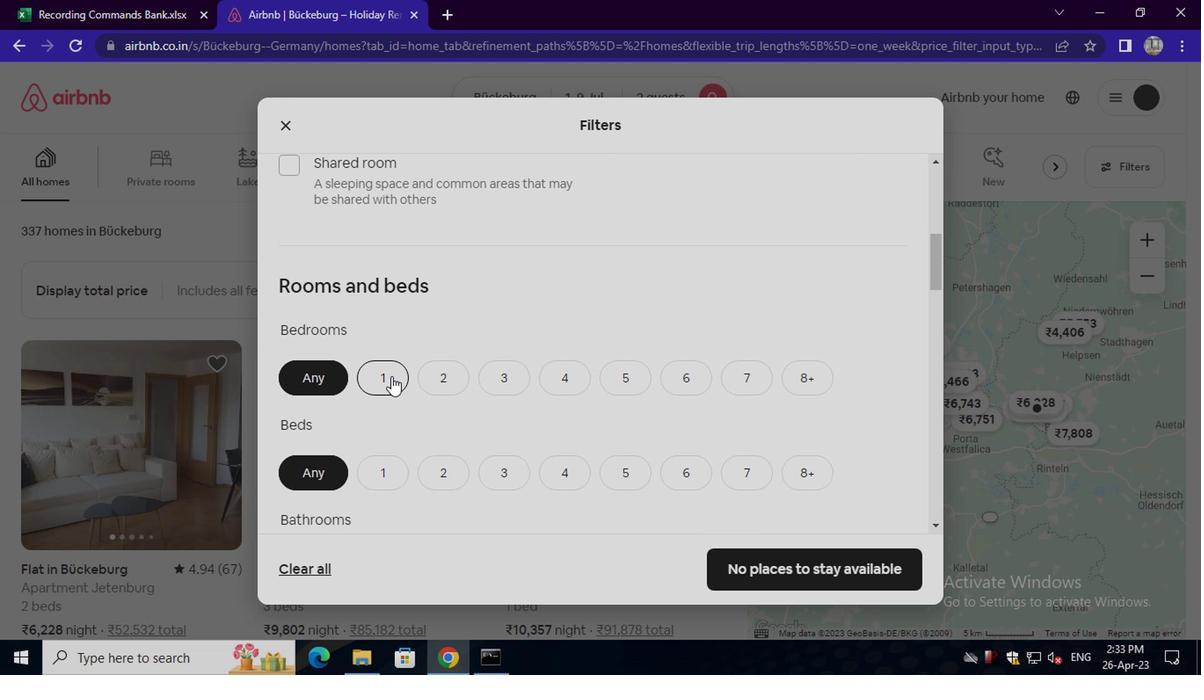 
Action: Mouse scrolled (389, 375) with delta (0, 0)
Screenshot: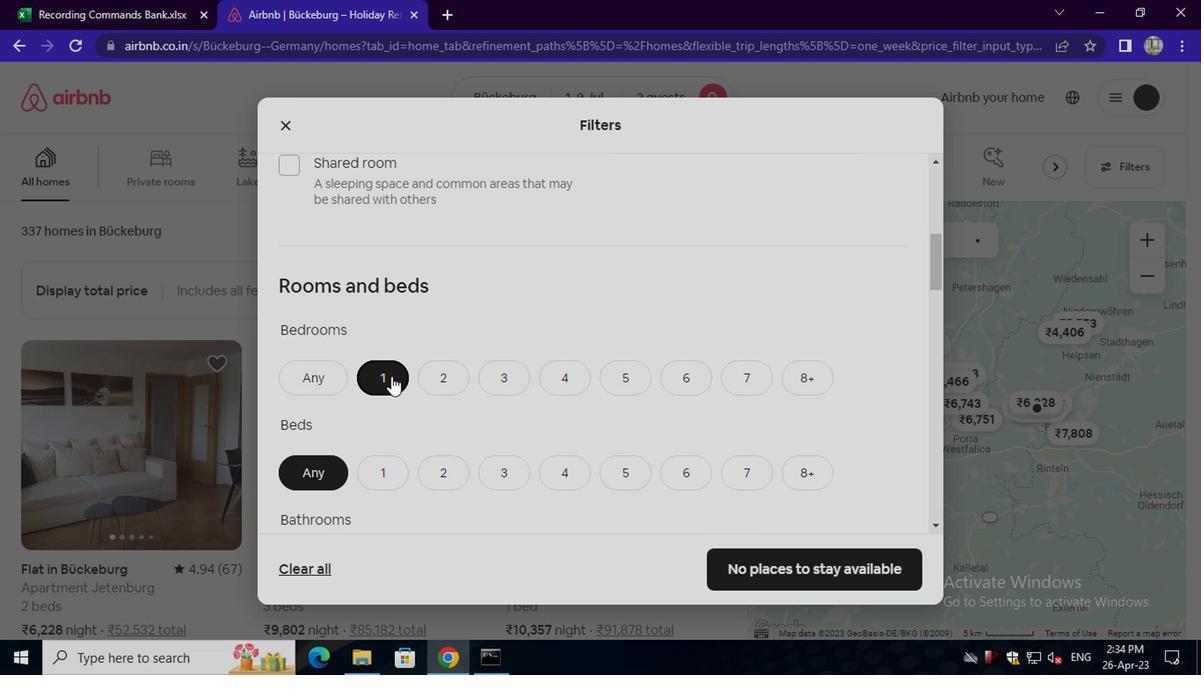 
Action: Mouse scrolled (389, 375) with delta (0, 0)
Screenshot: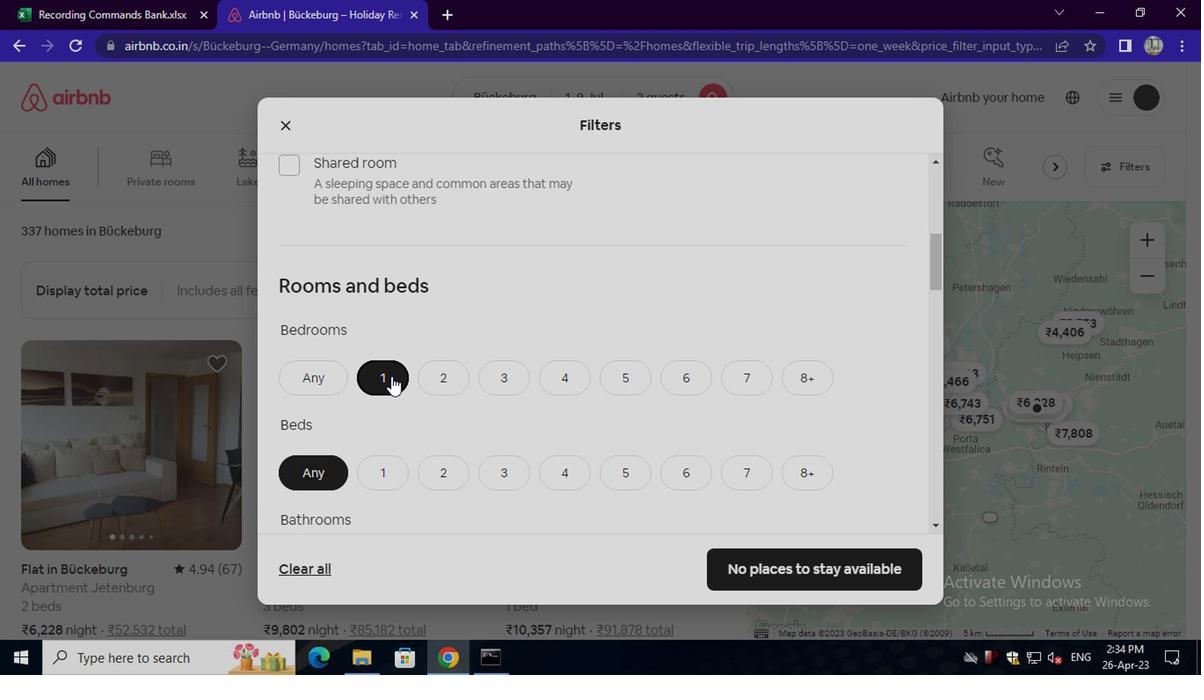 
Action: Mouse moved to (377, 304)
Screenshot: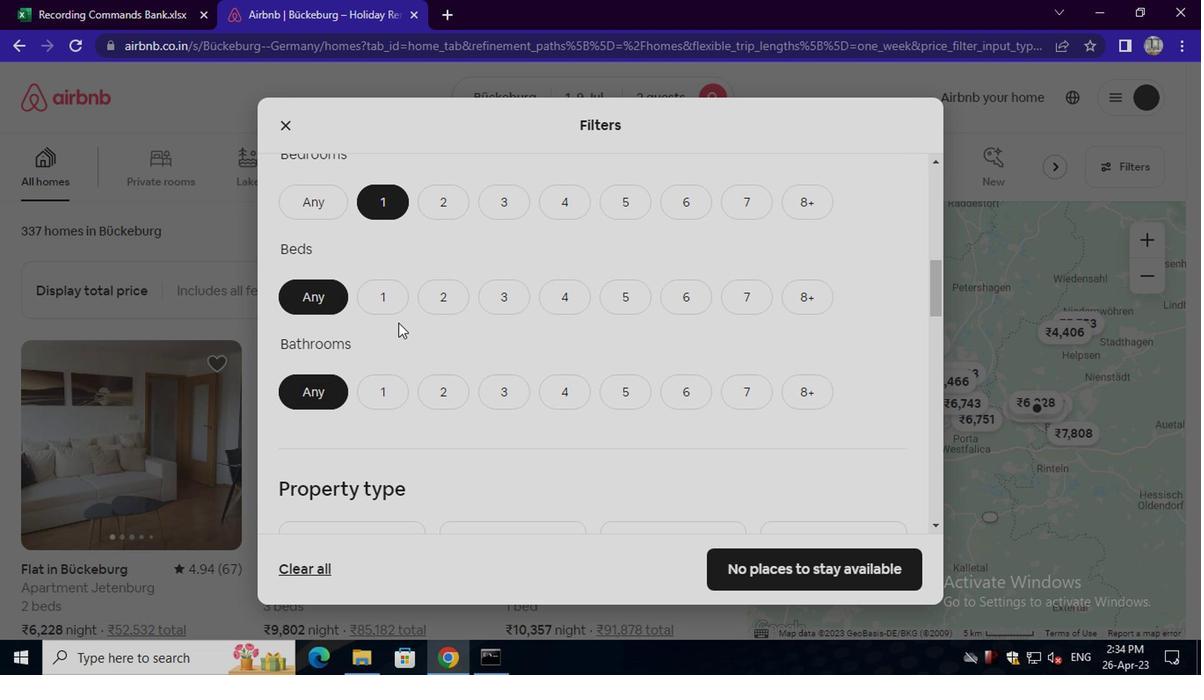 
Action: Mouse pressed left at (377, 304)
Screenshot: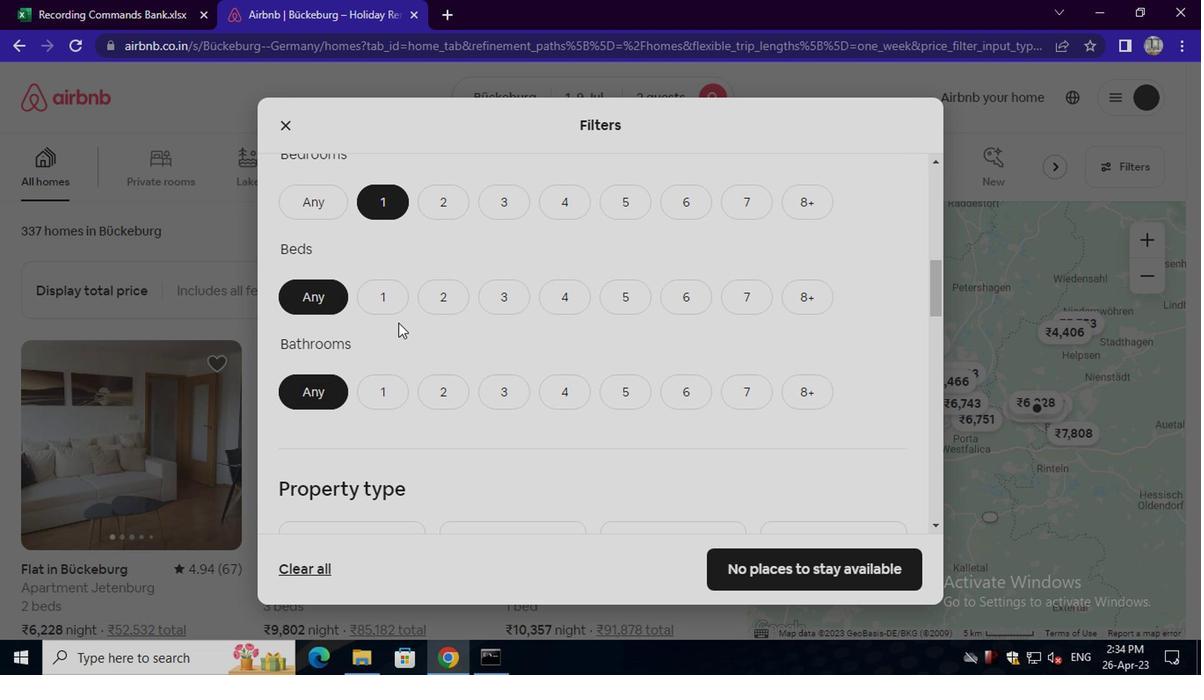 
Action: Mouse moved to (388, 389)
Screenshot: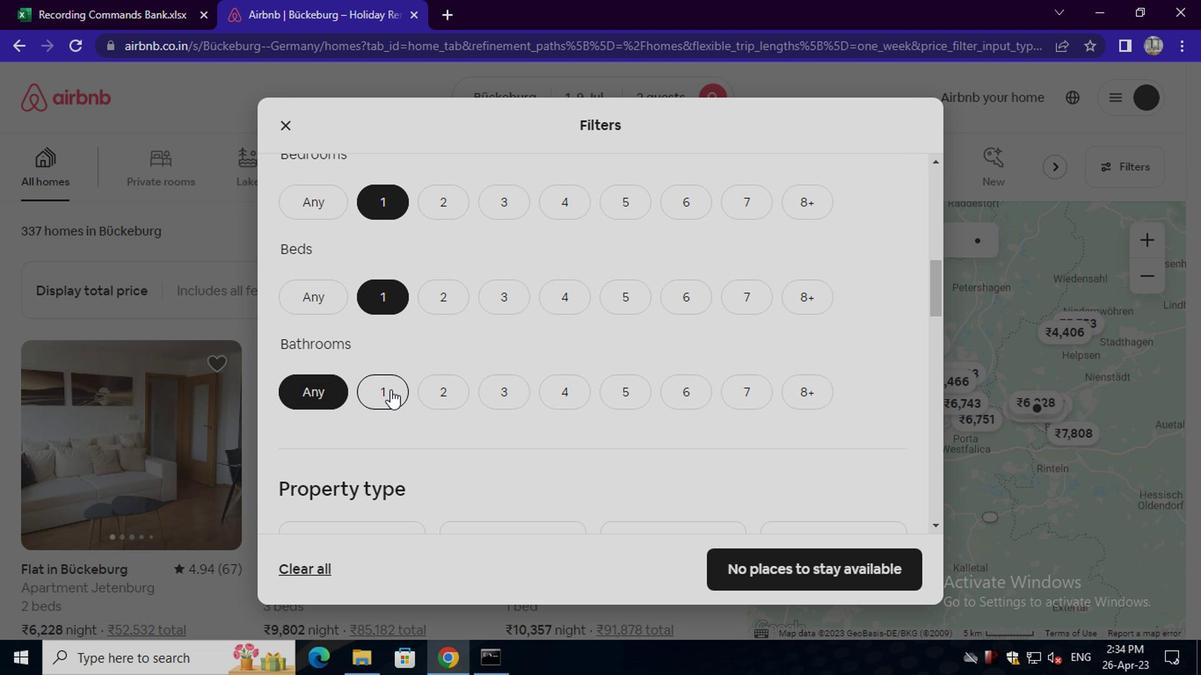 
Action: Mouse pressed left at (388, 389)
Screenshot: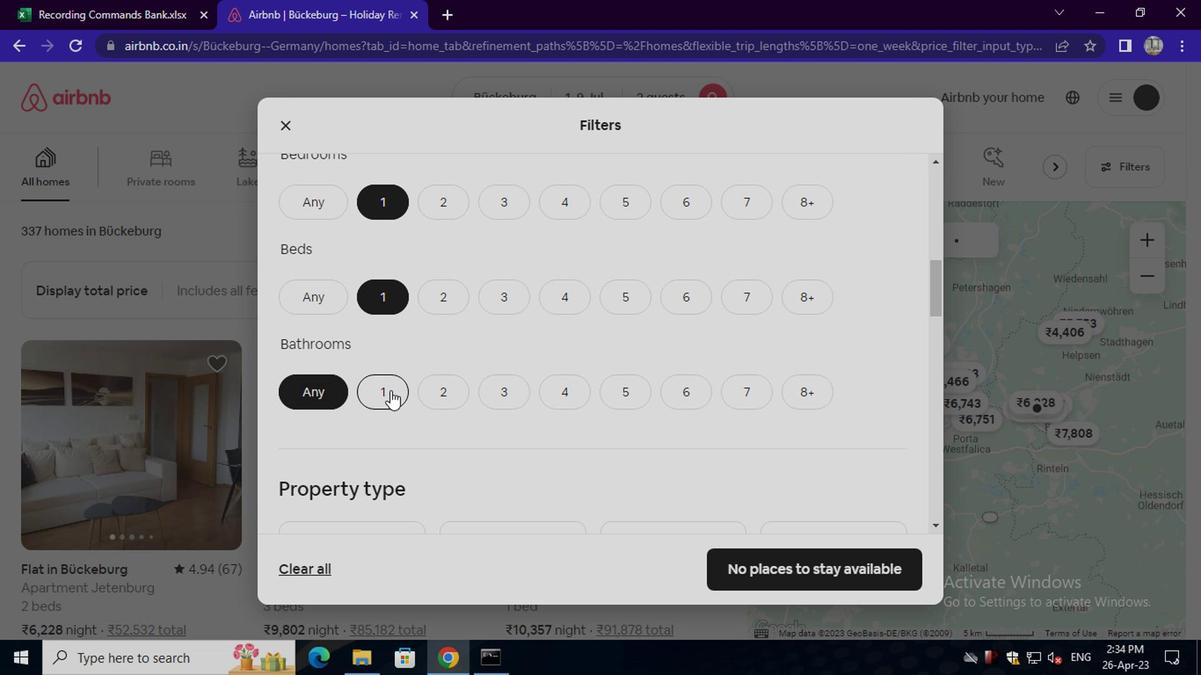 
Action: Mouse moved to (390, 391)
Screenshot: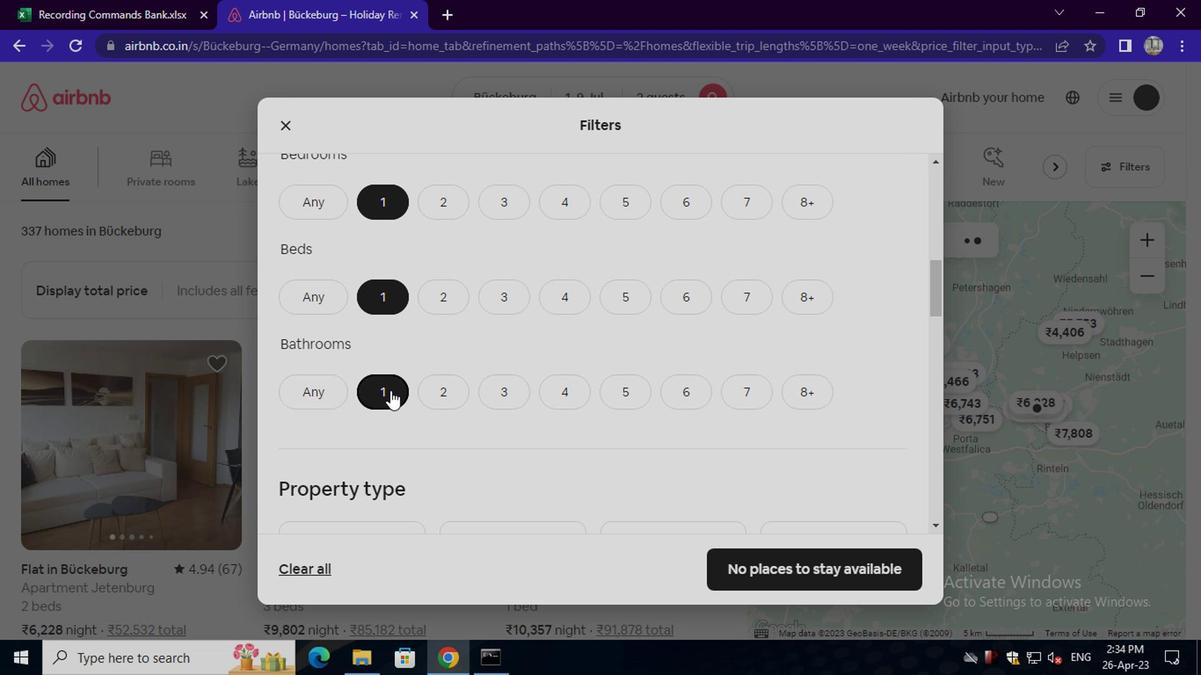 
Action: Mouse scrolled (390, 390) with delta (0, -1)
Screenshot: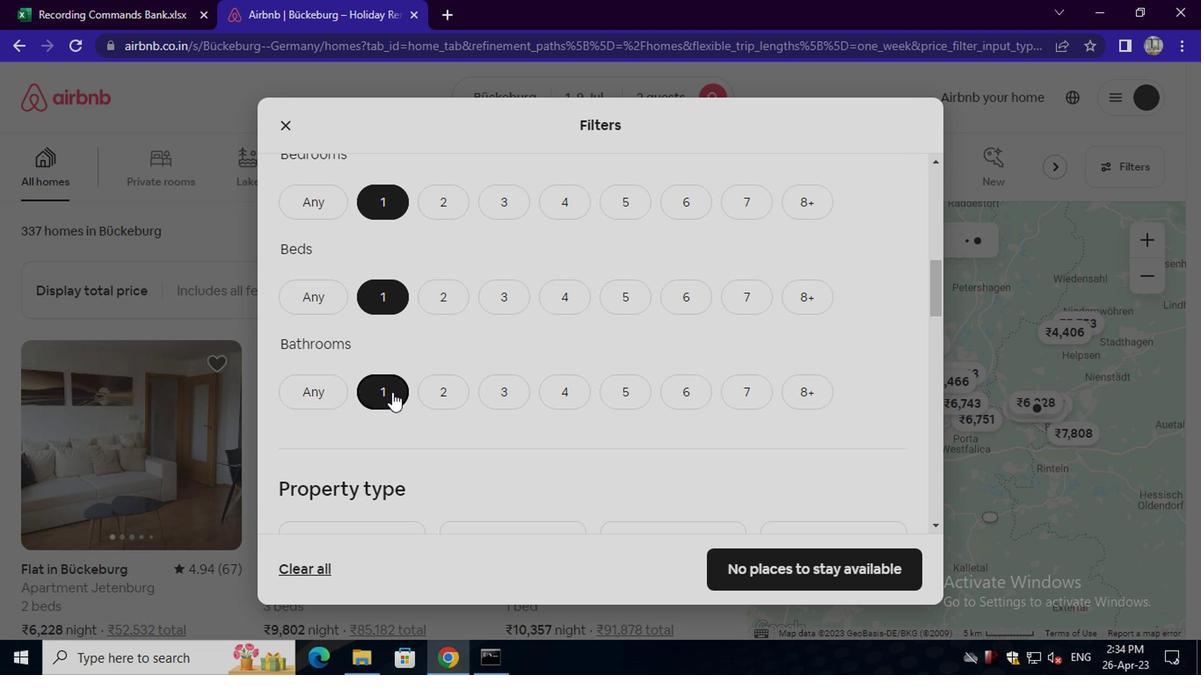 
Action: Mouse scrolled (390, 390) with delta (0, -1)
Screenshot: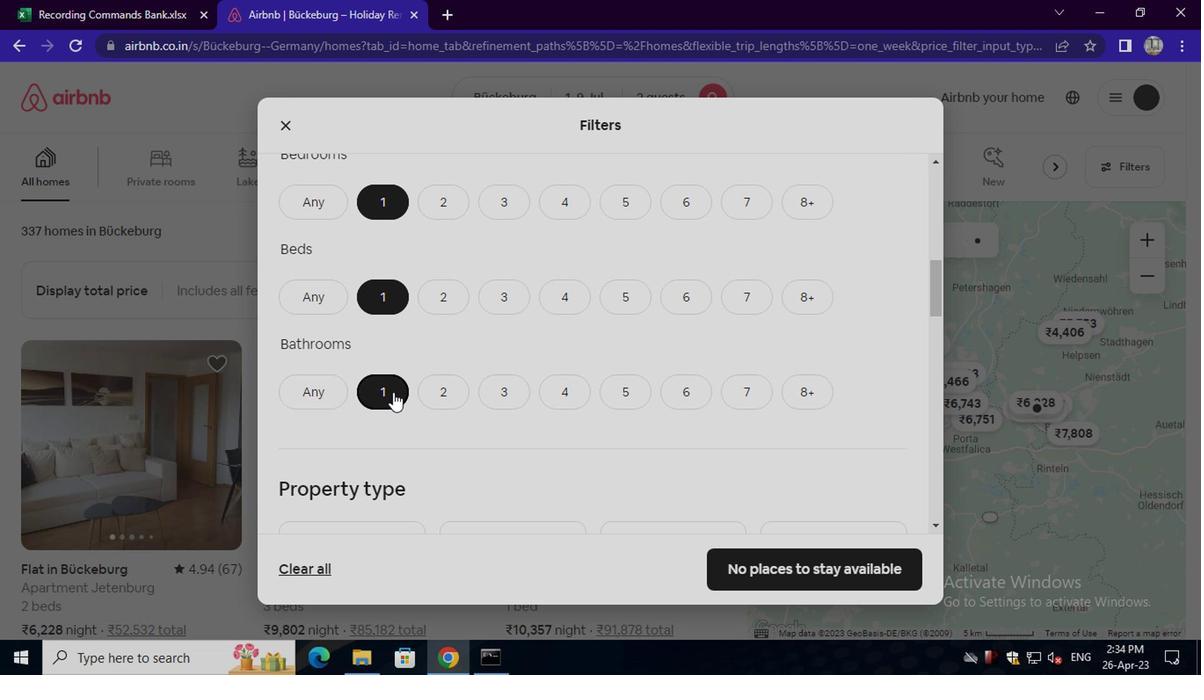 
Action: Mouse scrolled (390, 390) with delta (0, -1)
Screenshot: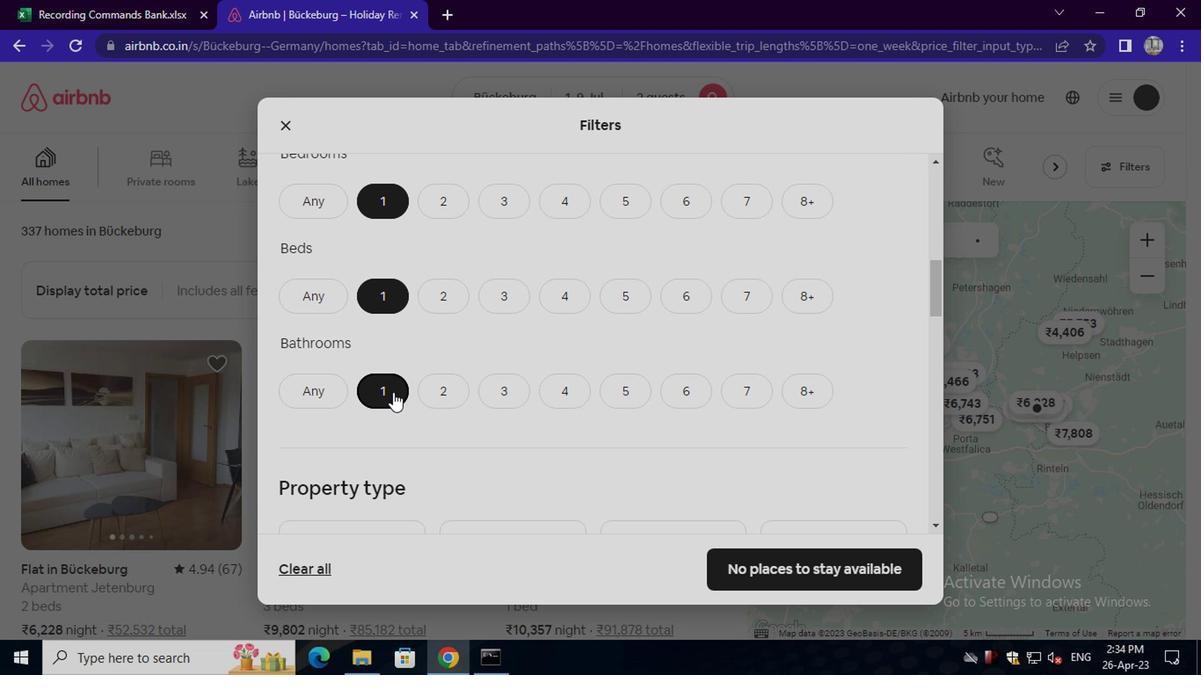 
Action: Mouse moved to (377, 349)
Screenshot: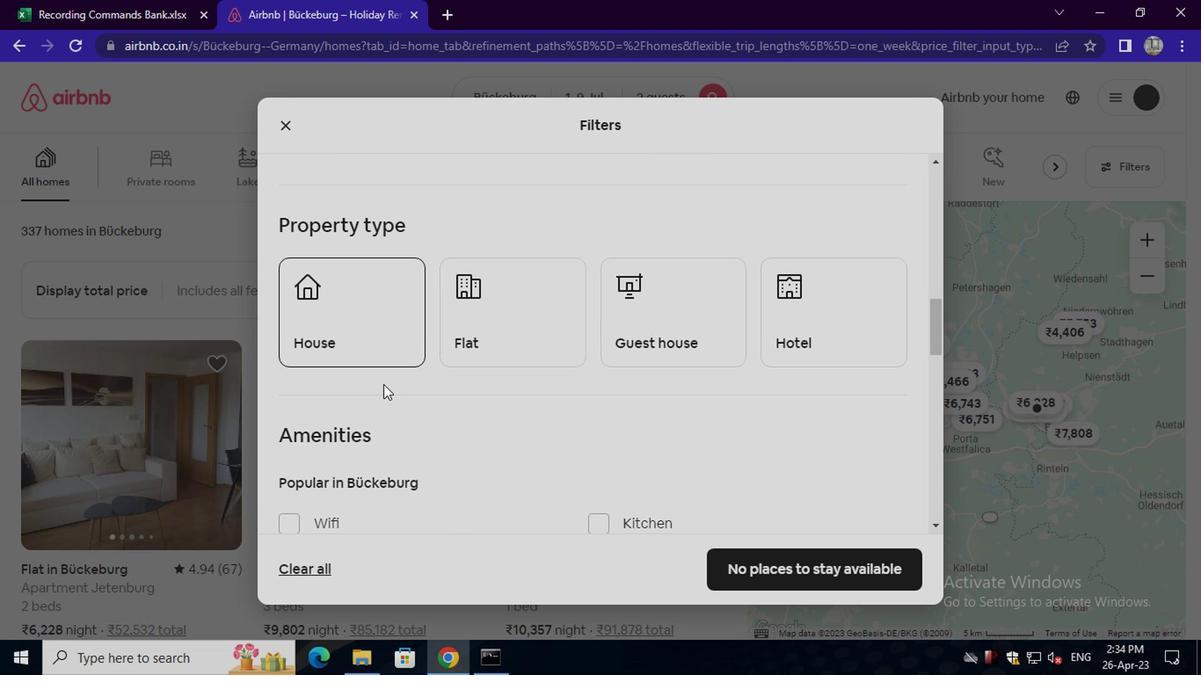 
Action: Mouse pressed left at (377, 349)
Screenshot: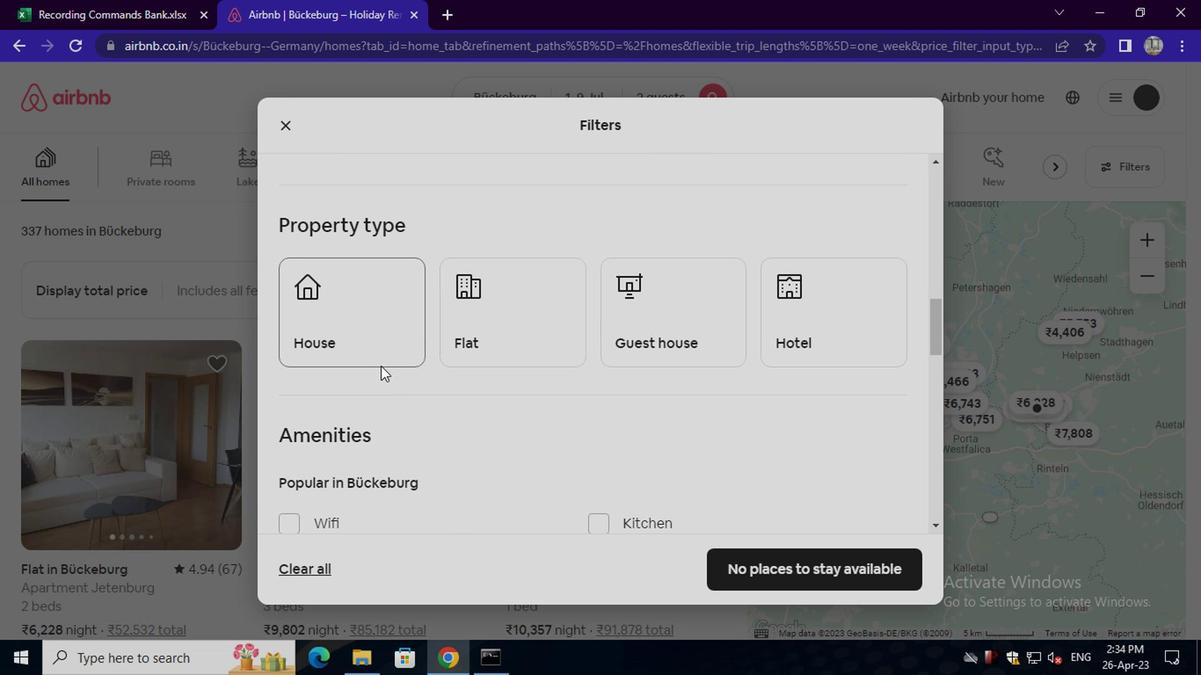 
Action: Mouse moved to (504, 345)
Screenshot: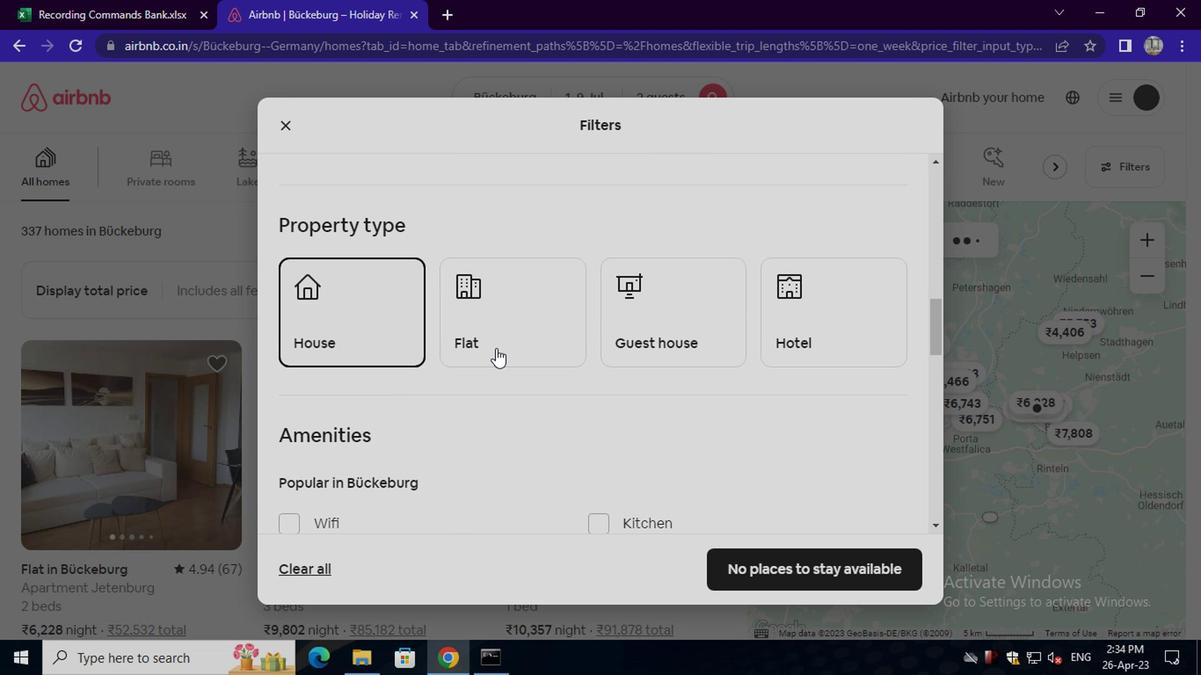 
Action: Mouse pressed left at (504, 345)
Screenshot: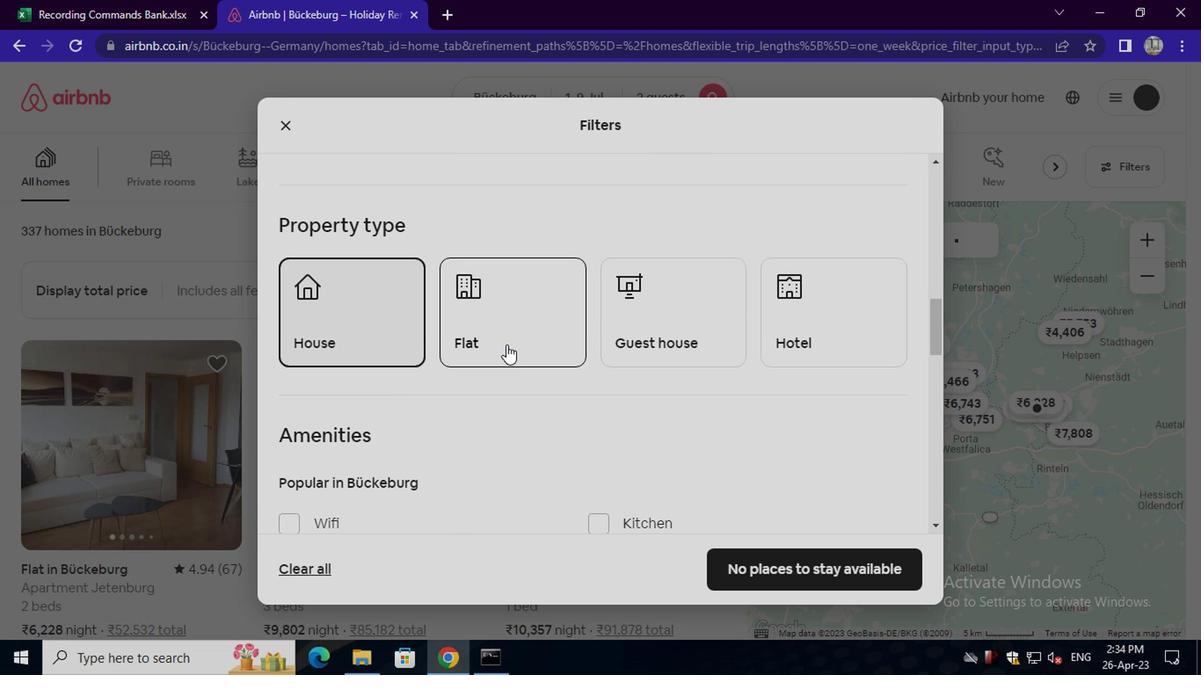 
Action: Mouse moved to (660, 340)
Screenshot: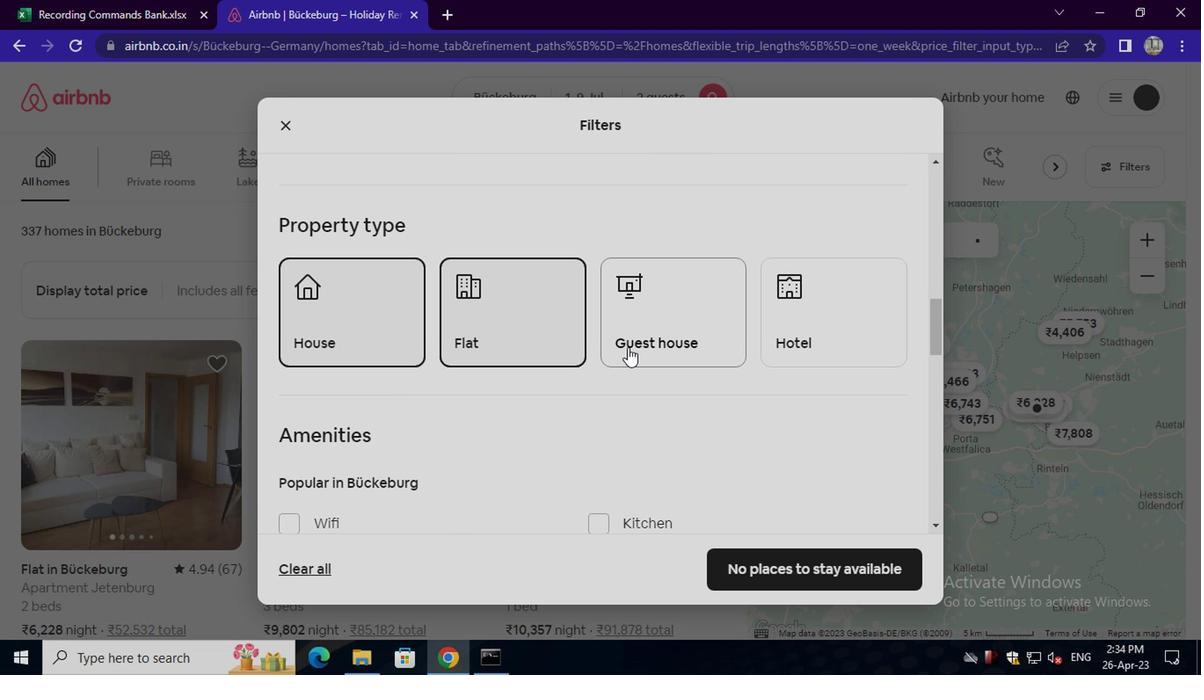 
Action: Mouse pressed left at (660, 340)
Screenshot: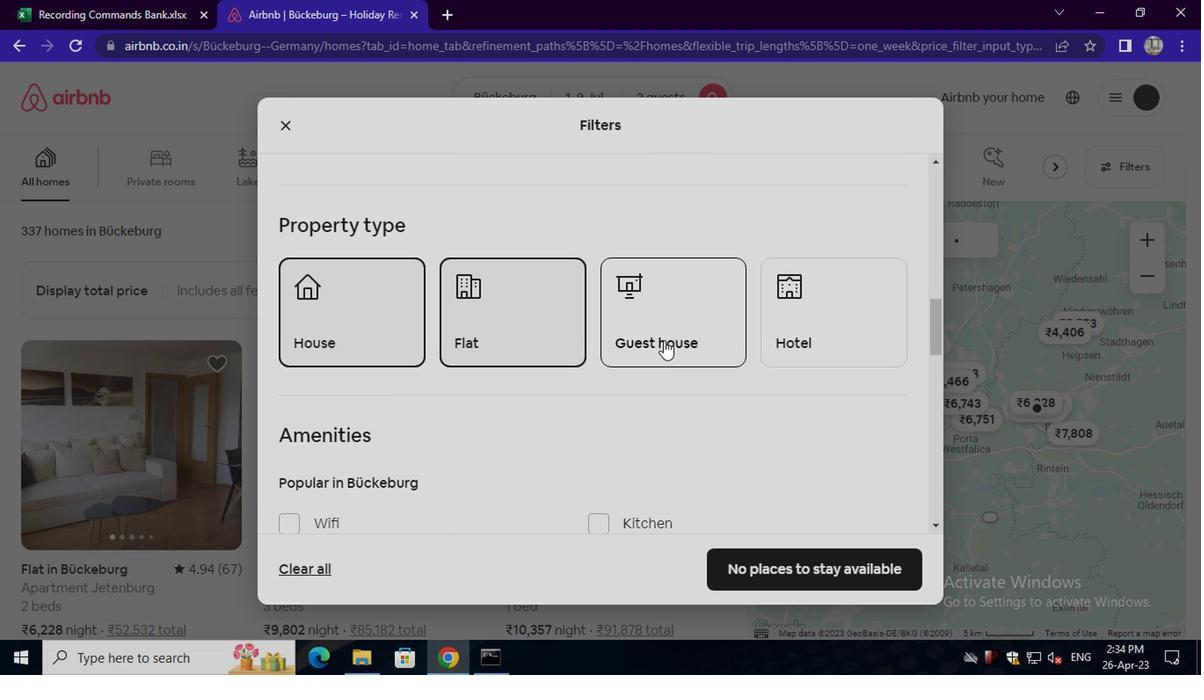 
Action: Mouse moved to (664, 349)
Screenshot: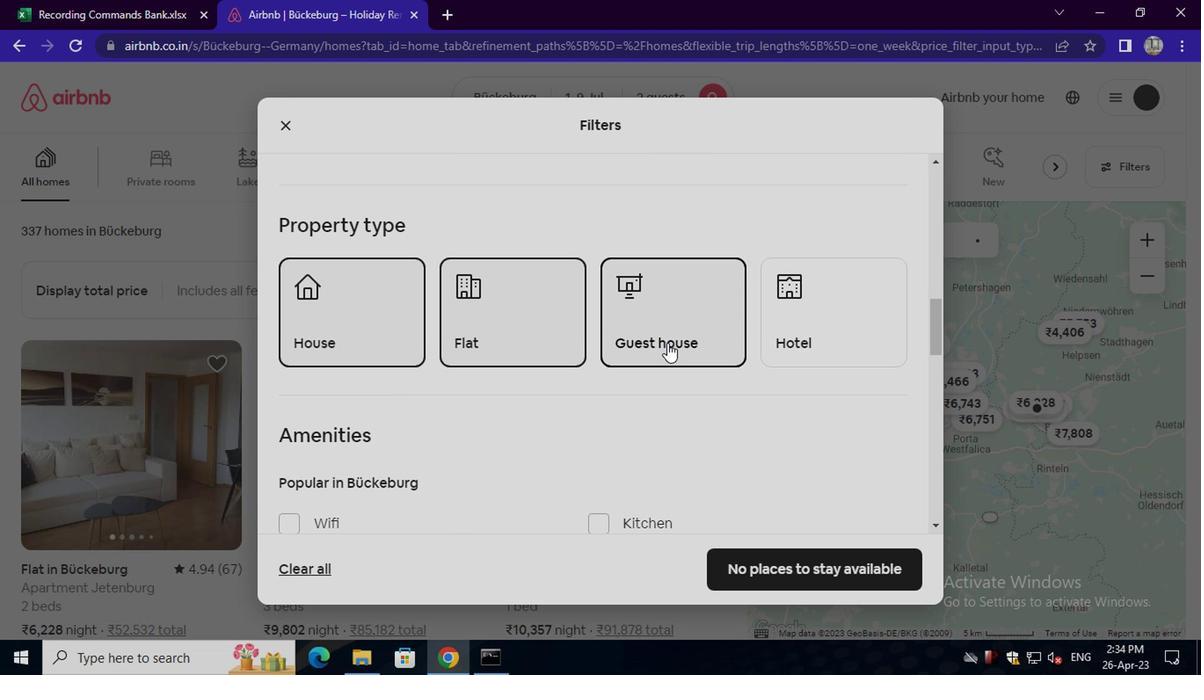 
Action: Mouse scrolled (664, 347) with delta (0, -1)
Screenshot: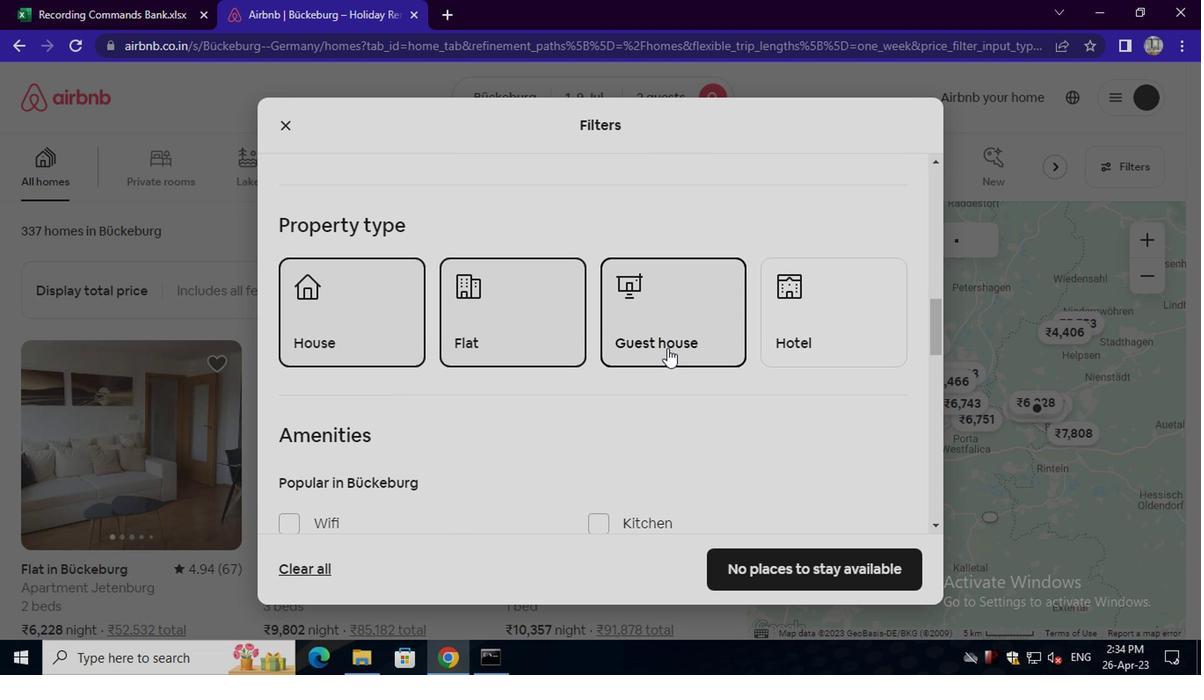 
Action: Mouse scrolled (664, 347) with delta (0, -1)
Screenshot: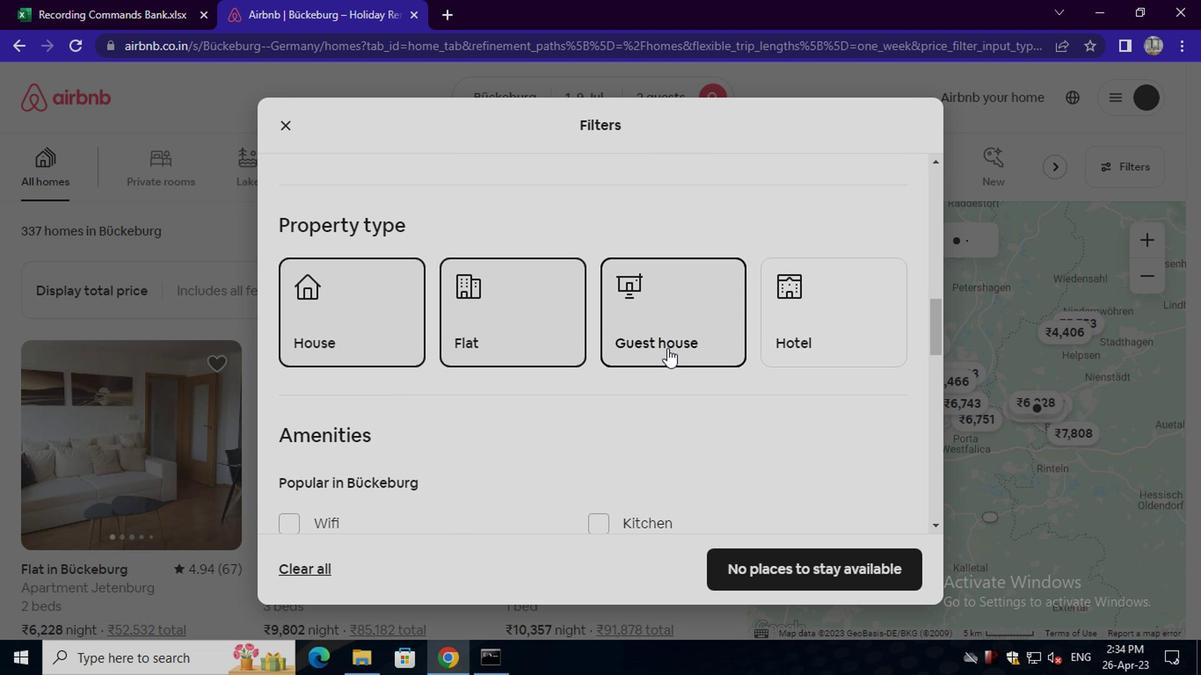 
Action: Mouse scrolled (664, 347) with delta (0, -1)
Screenshot: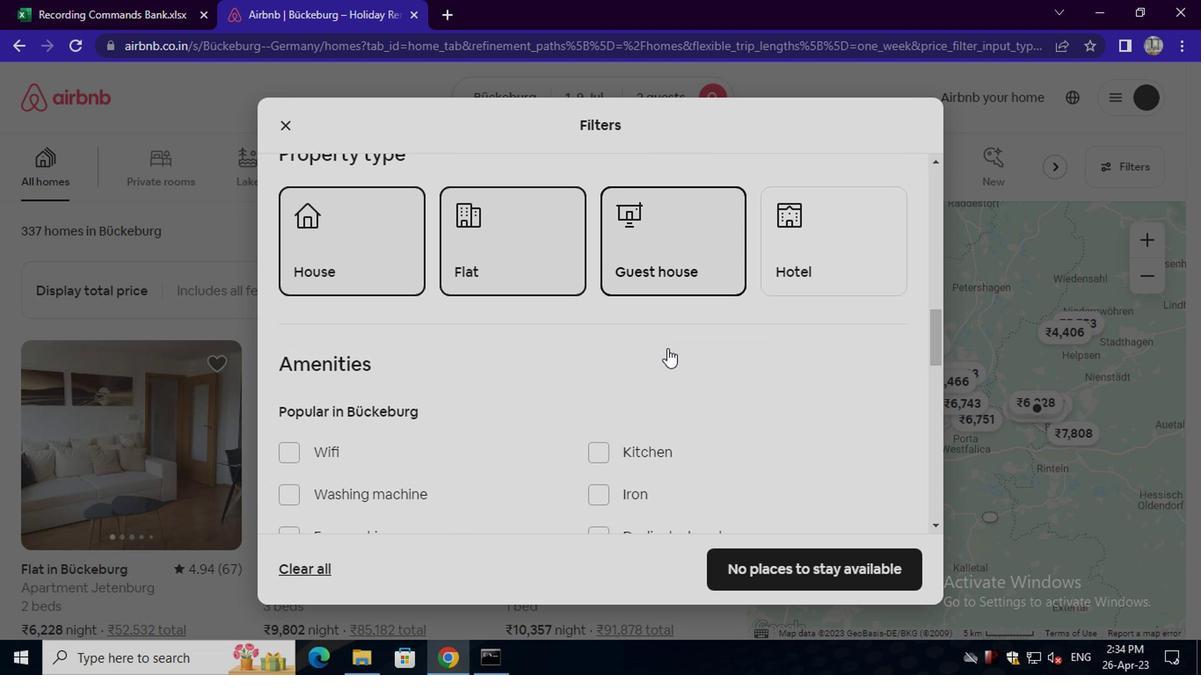 
Action: Mouse scrolled (664, 347) with delta (0, -1)
Screenshot: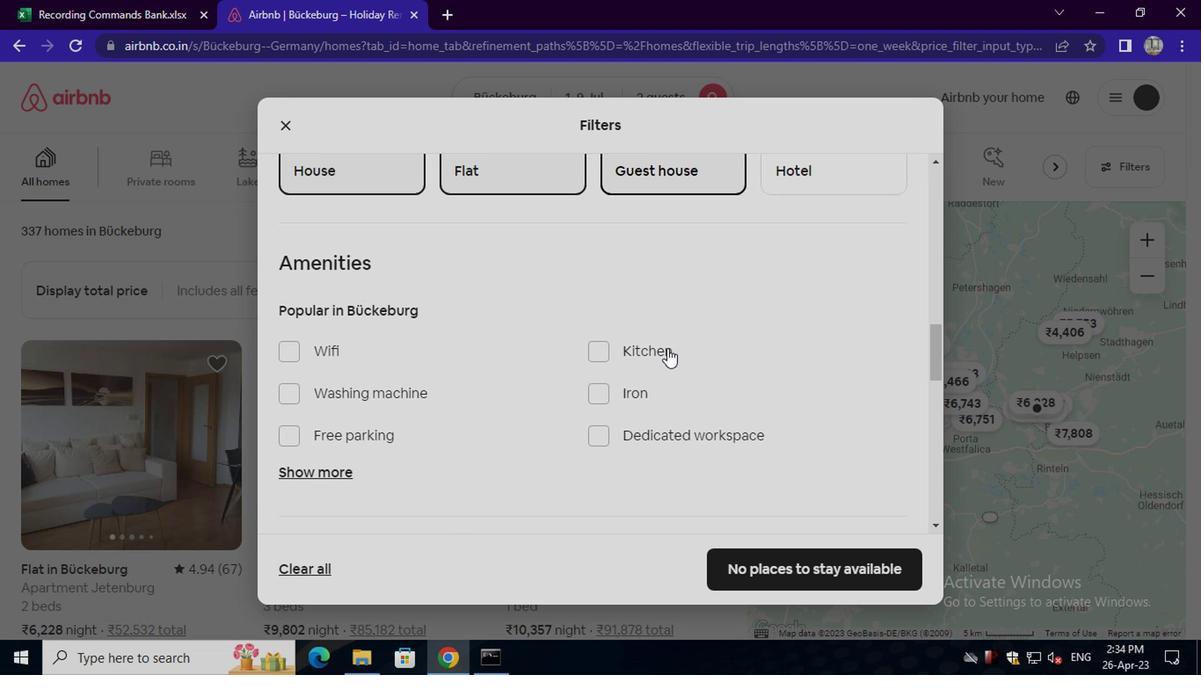 
Action: Mouse scrolled (664, 347) with delta (0, -1)
Screenshot: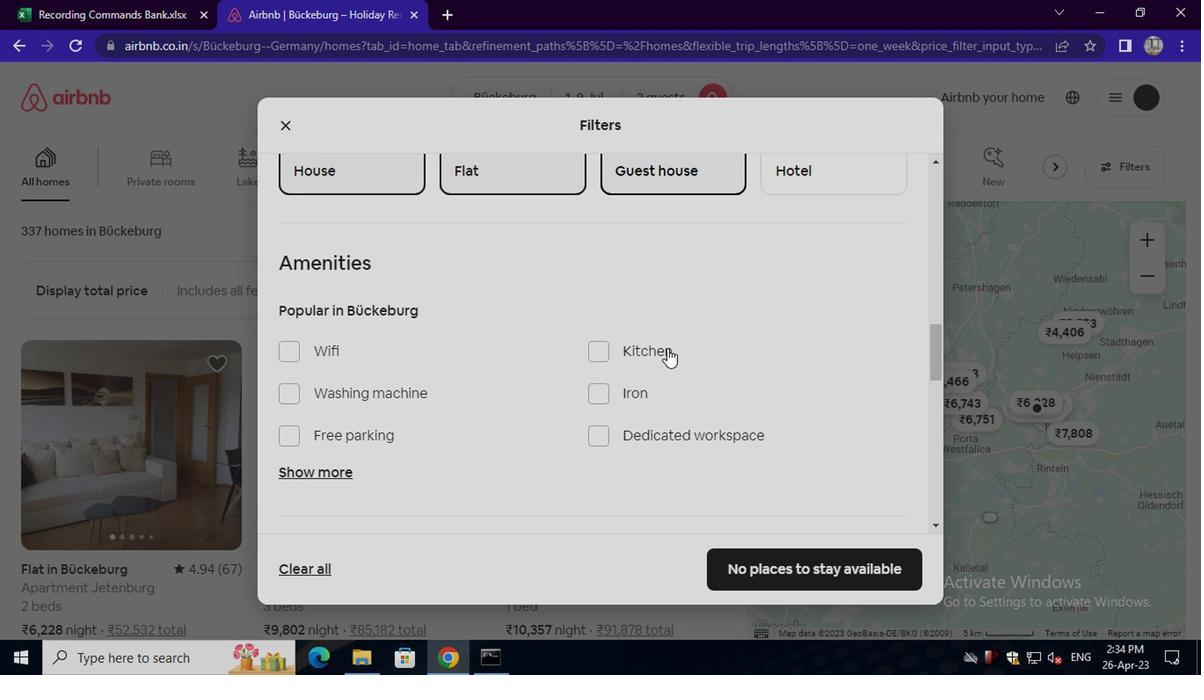 
Action: Mouse moved to (857, 402)
Screenshot: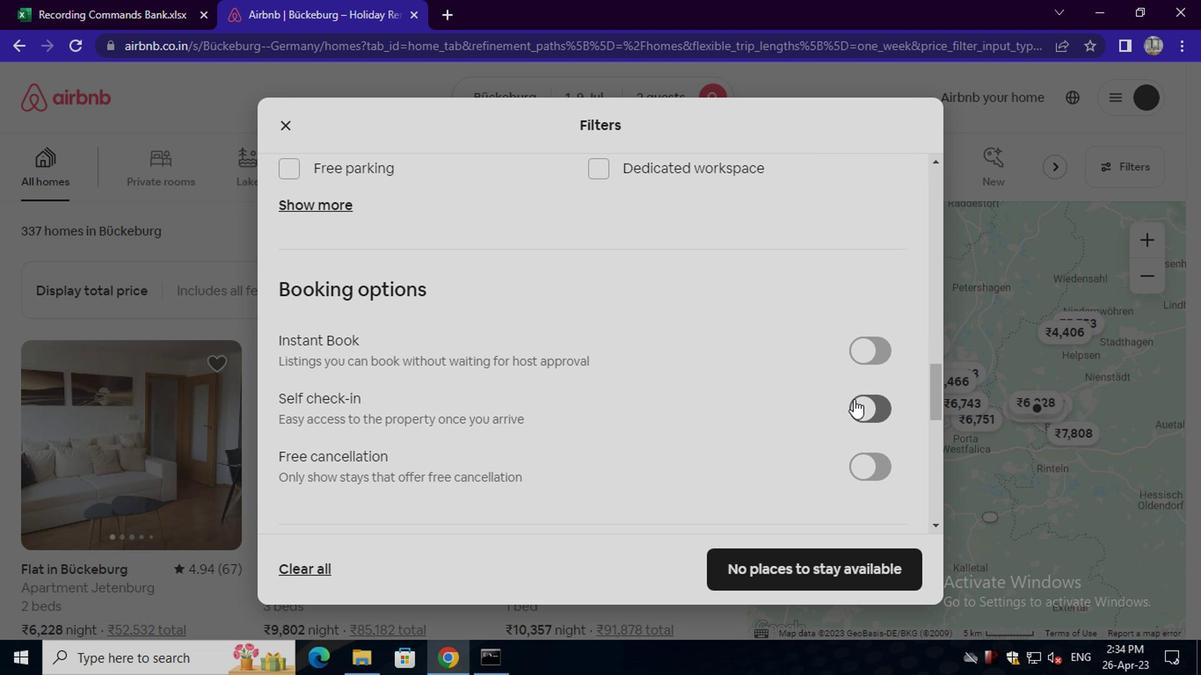 
Action: Mouse pressed left at (857, 402)
Screenshot: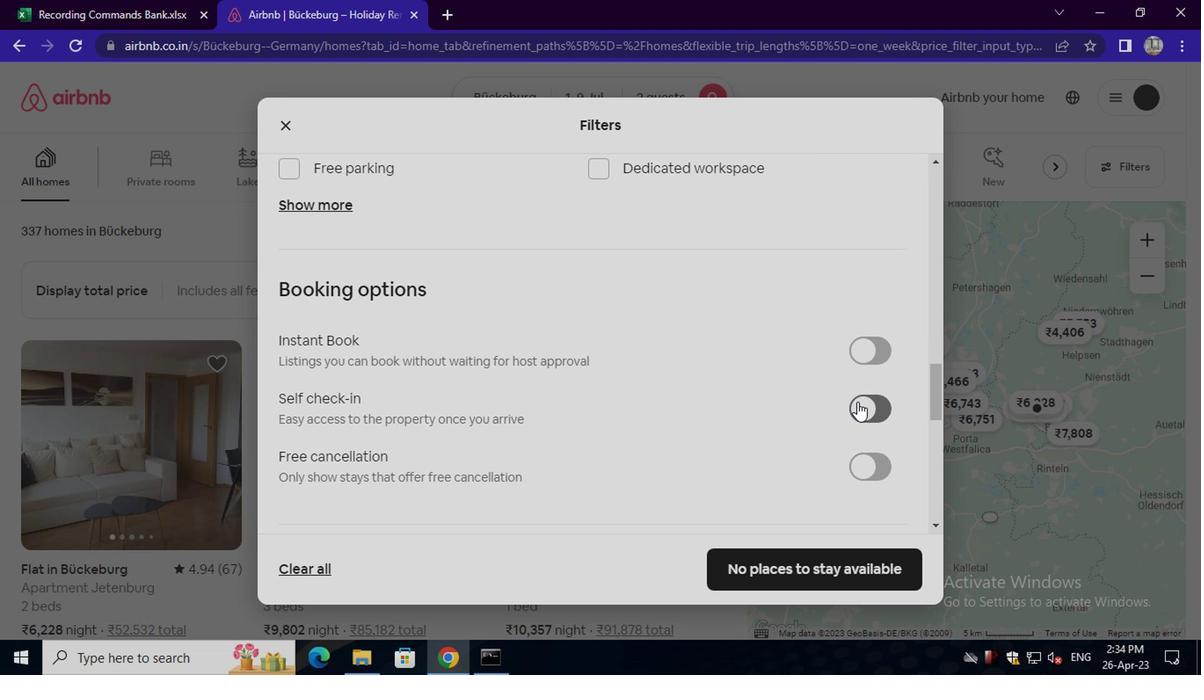 
Action: Mouse moved to (580, 402)
Screenshot: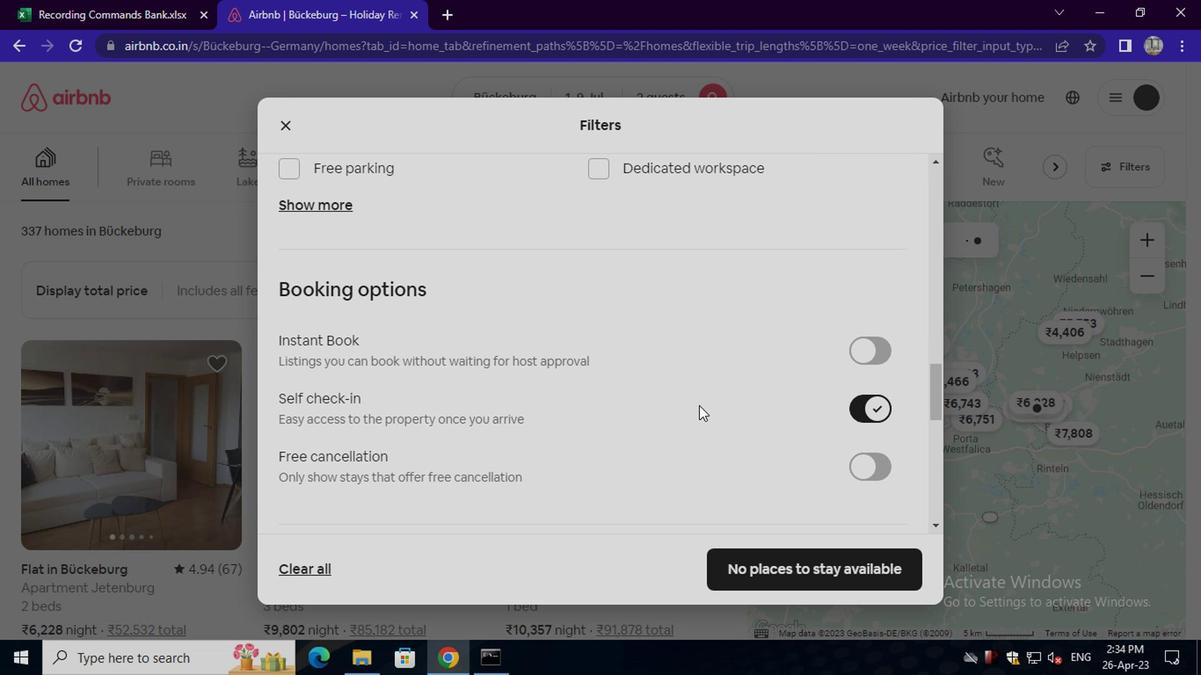 
Action: Mouse scrolled (580, 401) with delta (0, 0)
Screenshot: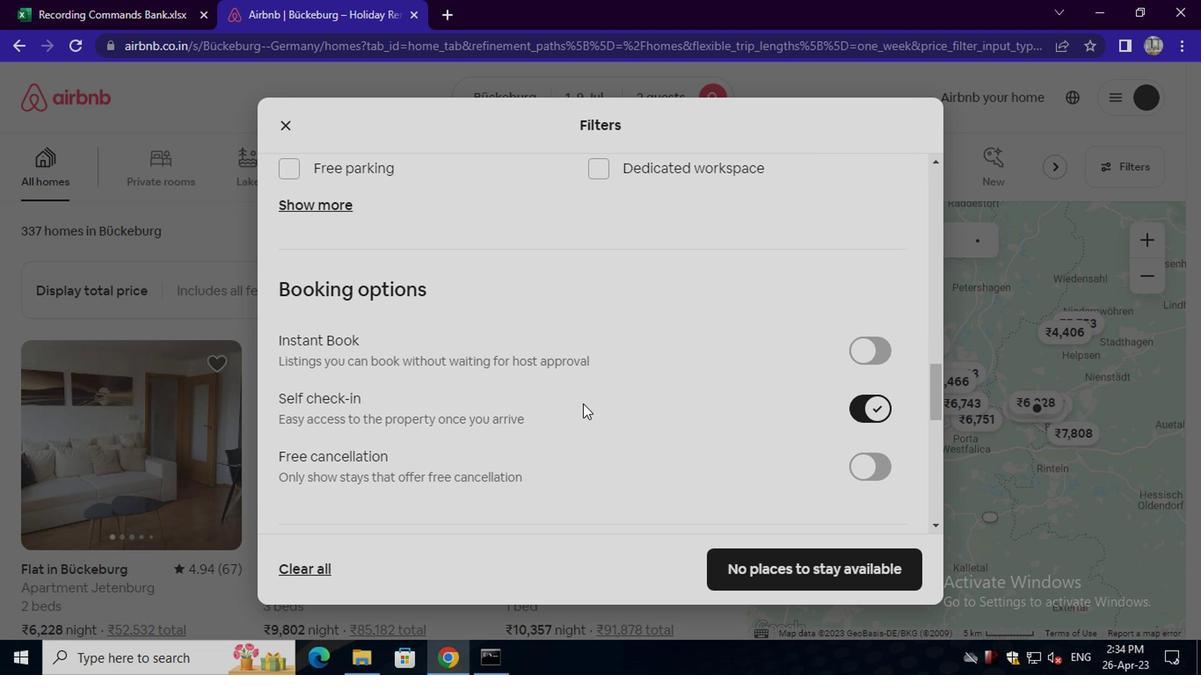 
Action: Mouse scrolled (580, 401) with delta (0, 0)
Screenshot: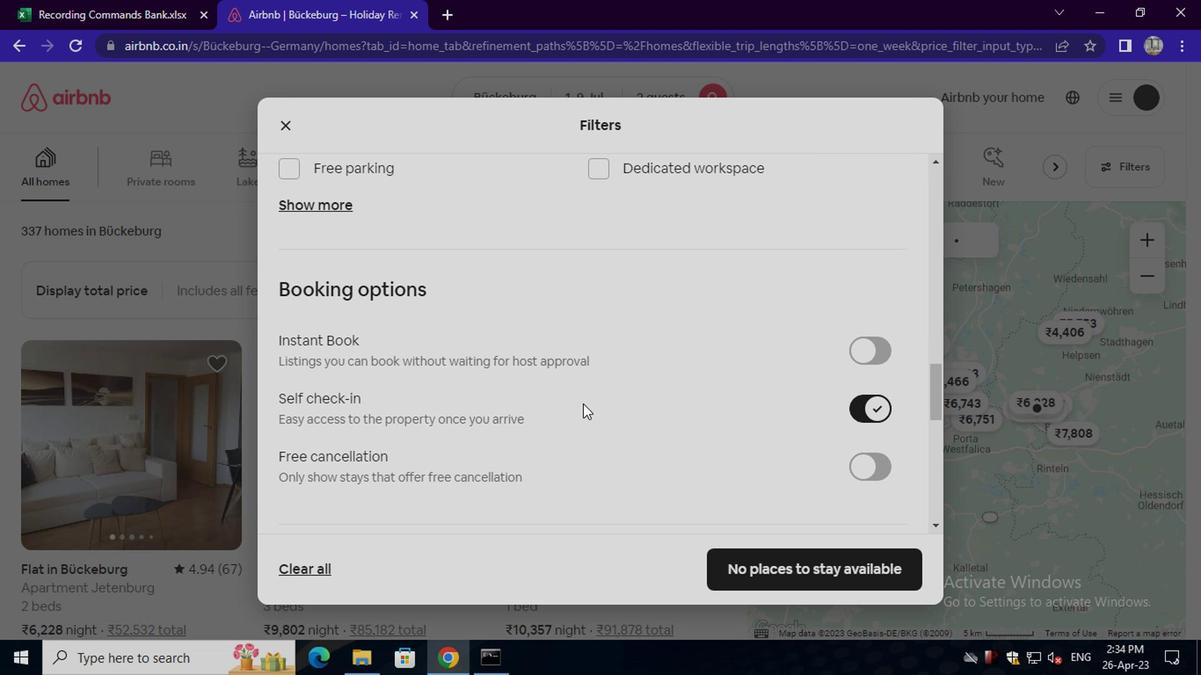 
Action: Mouse scrolled (580, 401) with delta (0, 0)
Screenshot: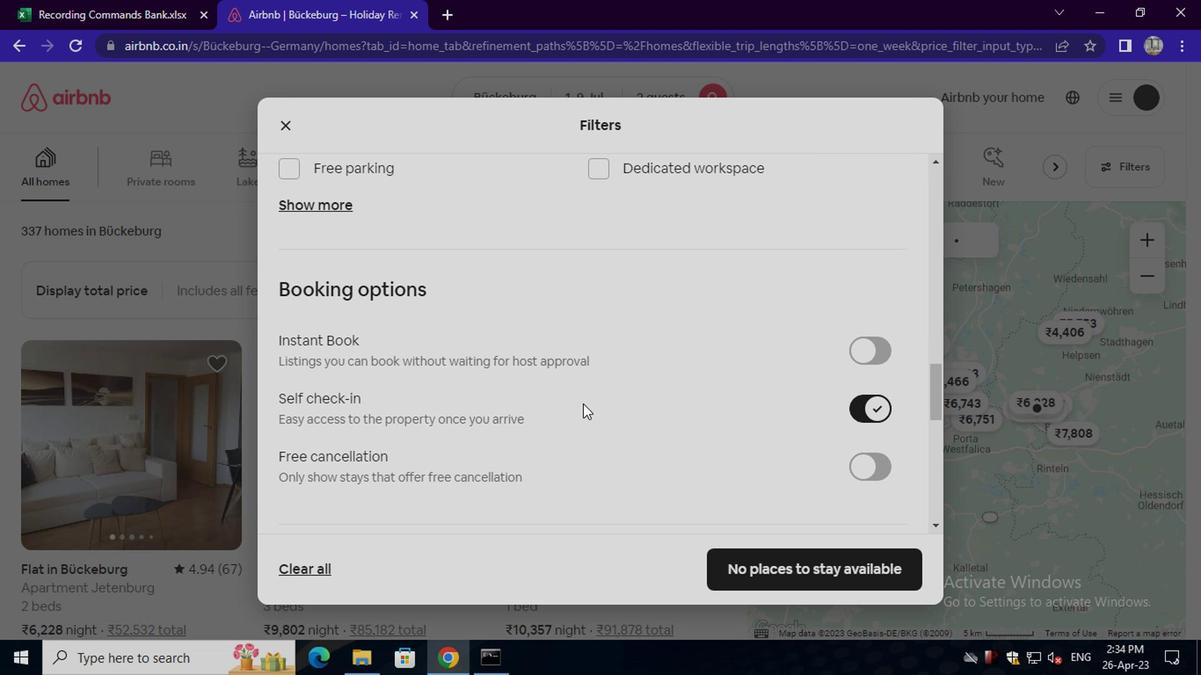 
Action: Mouse scrolled (580, 401) with delta (0, 0)
Screenshot: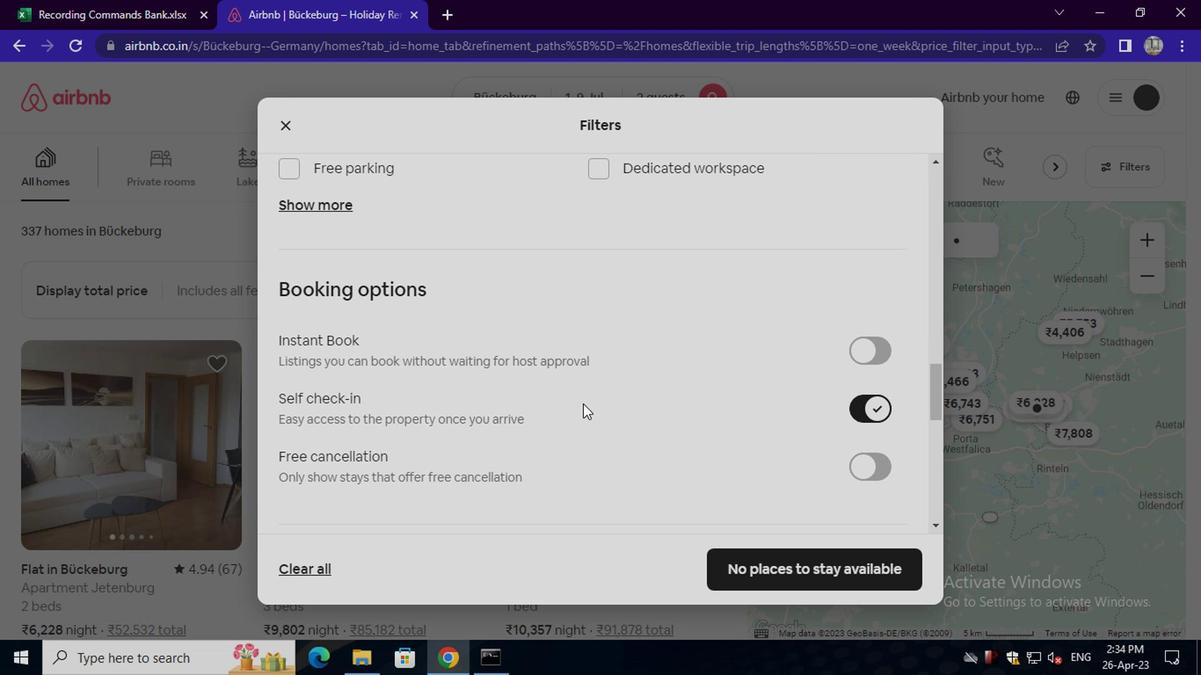 
Action: Mouse moved to (580, 401)
Screenshot: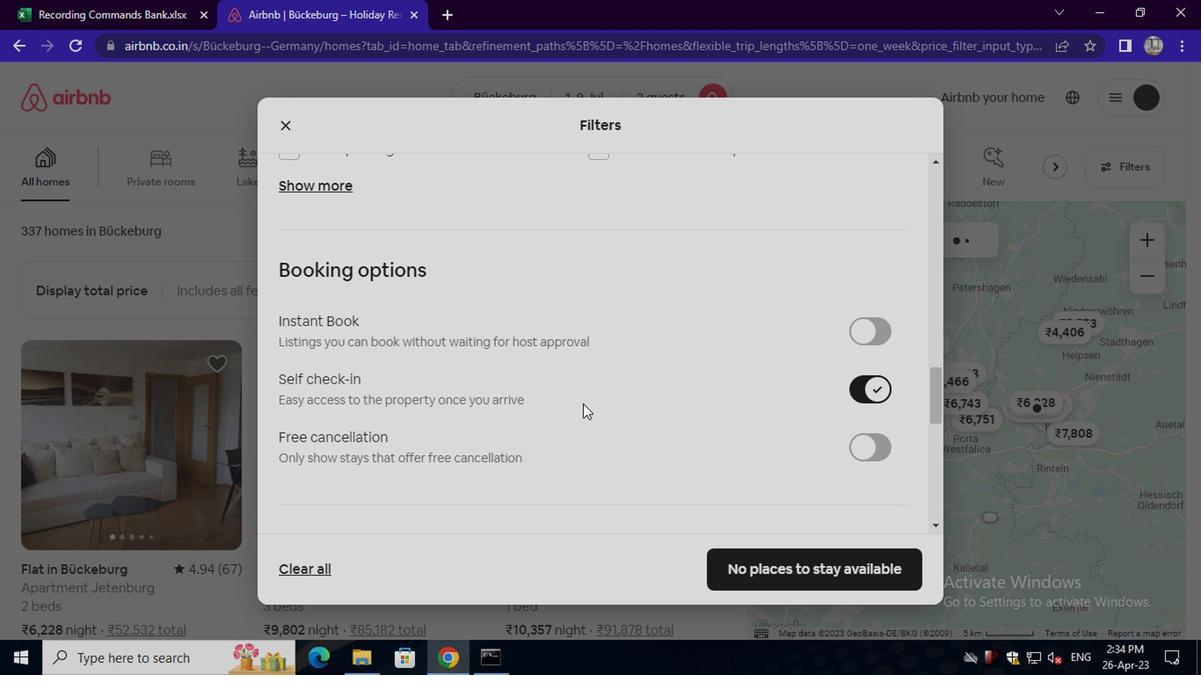
Action: Mouse scrolled (580, 400) with delta (0, 0)
Screenshot: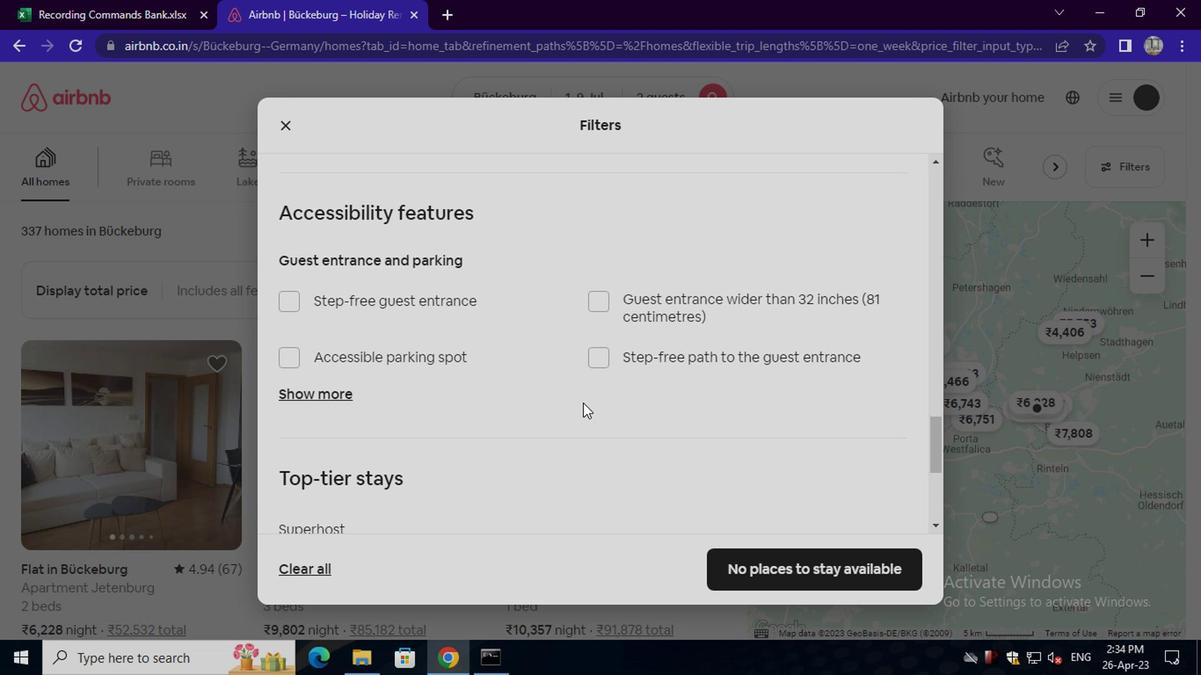 
Action: Mouse scrolled (580, 400) with delta (0, 0)
Screenshot: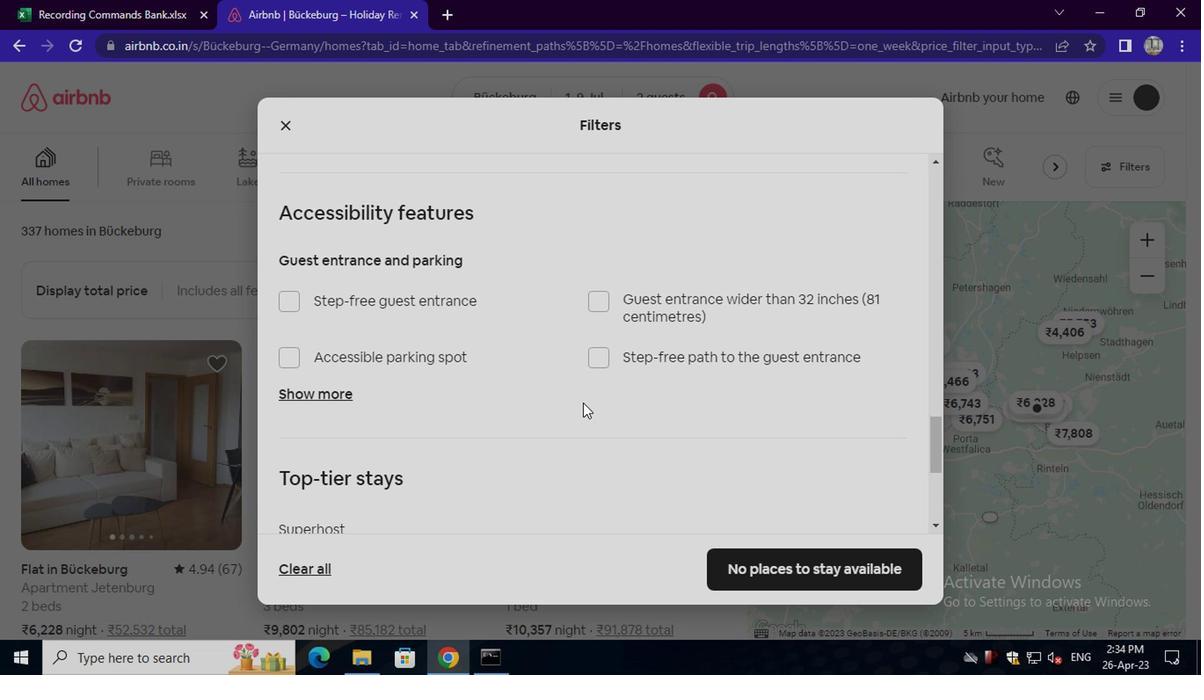 
Action: Mouse scrolled (580, 400) with delta (0, 0)
Screenshot: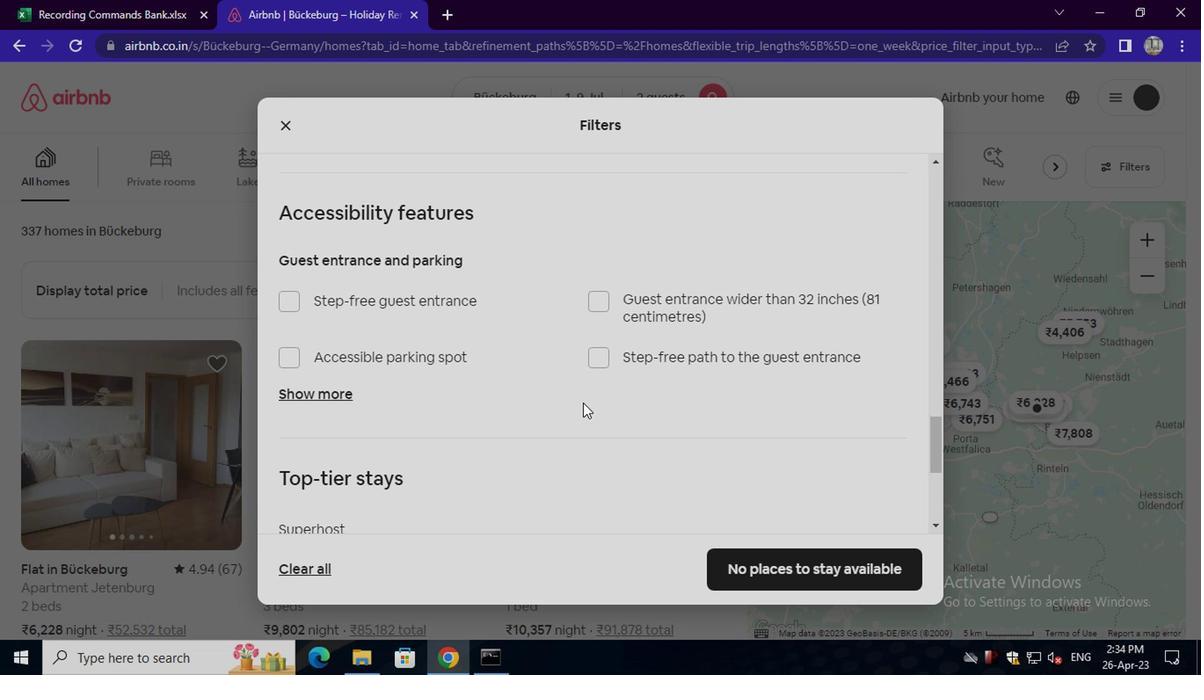 
Action: Mouse scrolled (580, 400) with delta (0, 0)
Screenshot: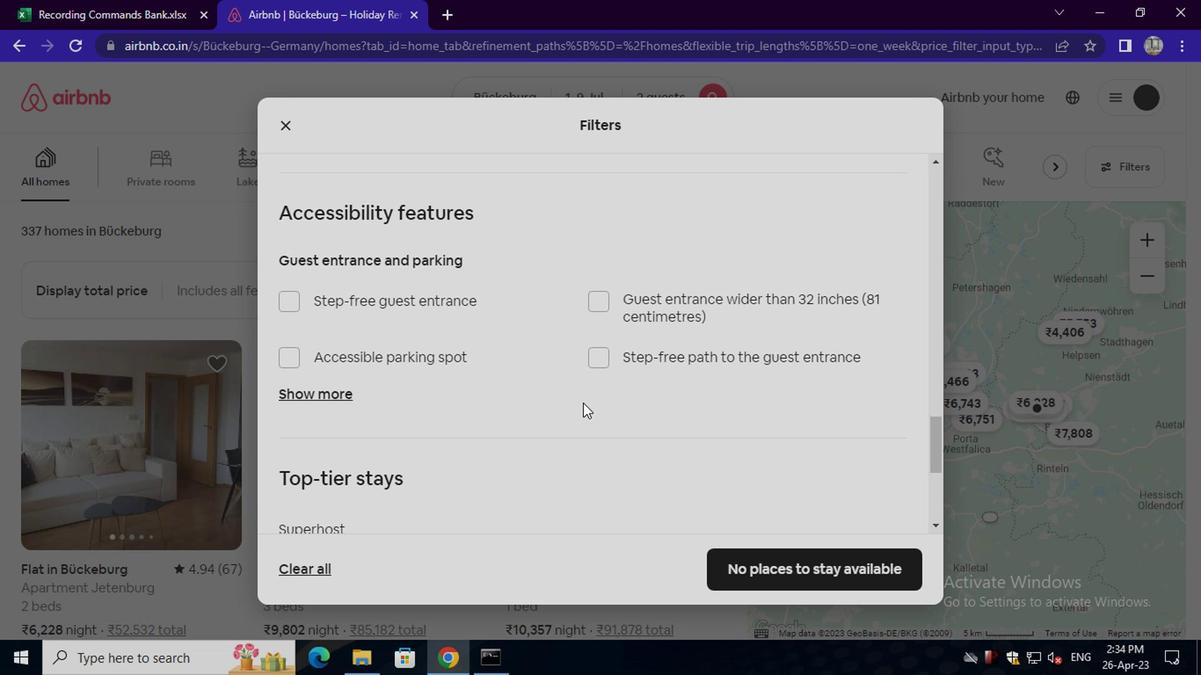 
Action: Mouse moved to (345, 410)
Screenshot: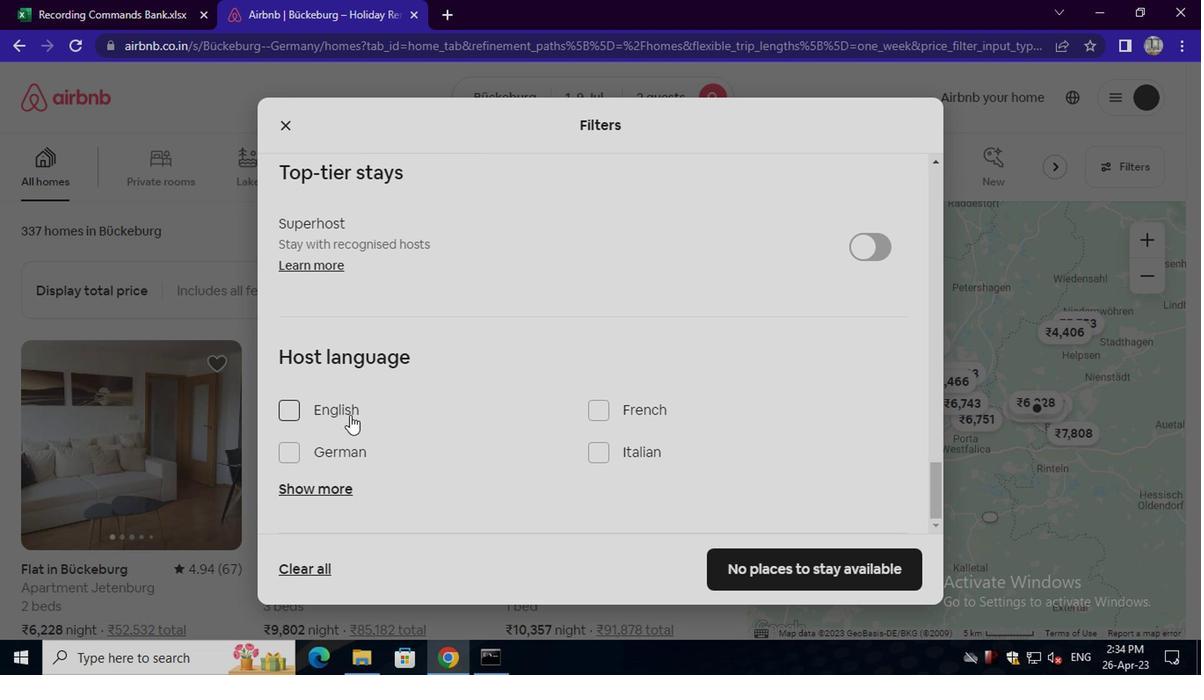 
Action: Mouse pressed left at (345, 410)
Screenshot: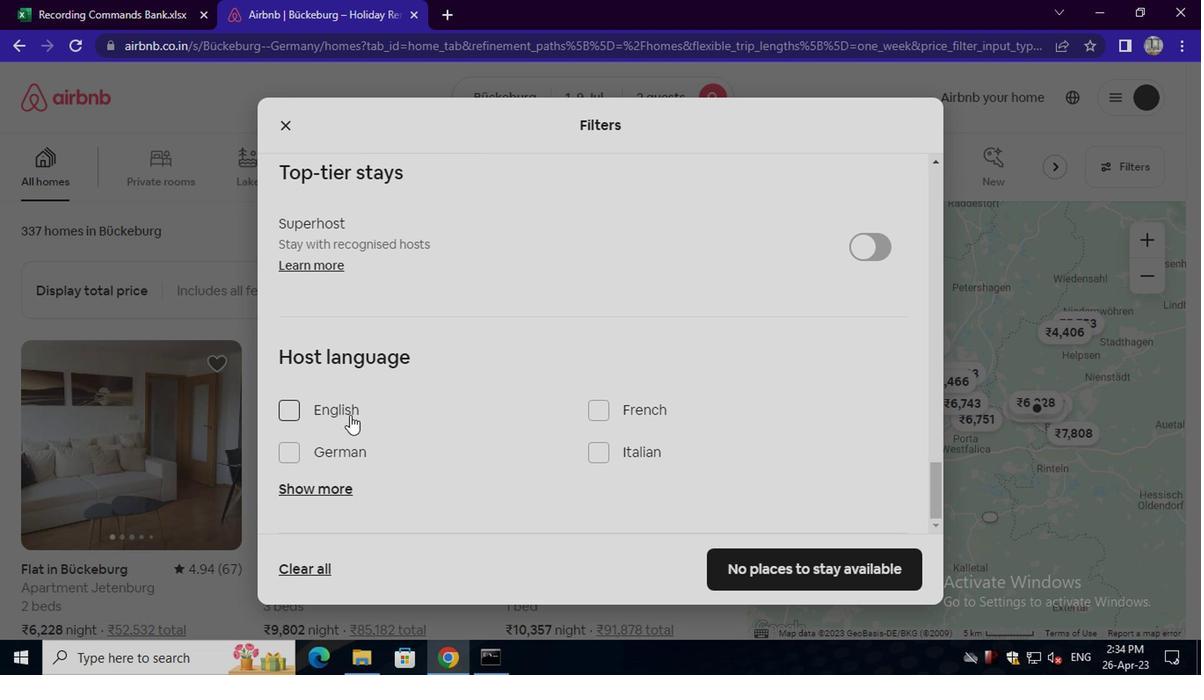 
Action: Mouse moved to (736, 558)
Screenshot: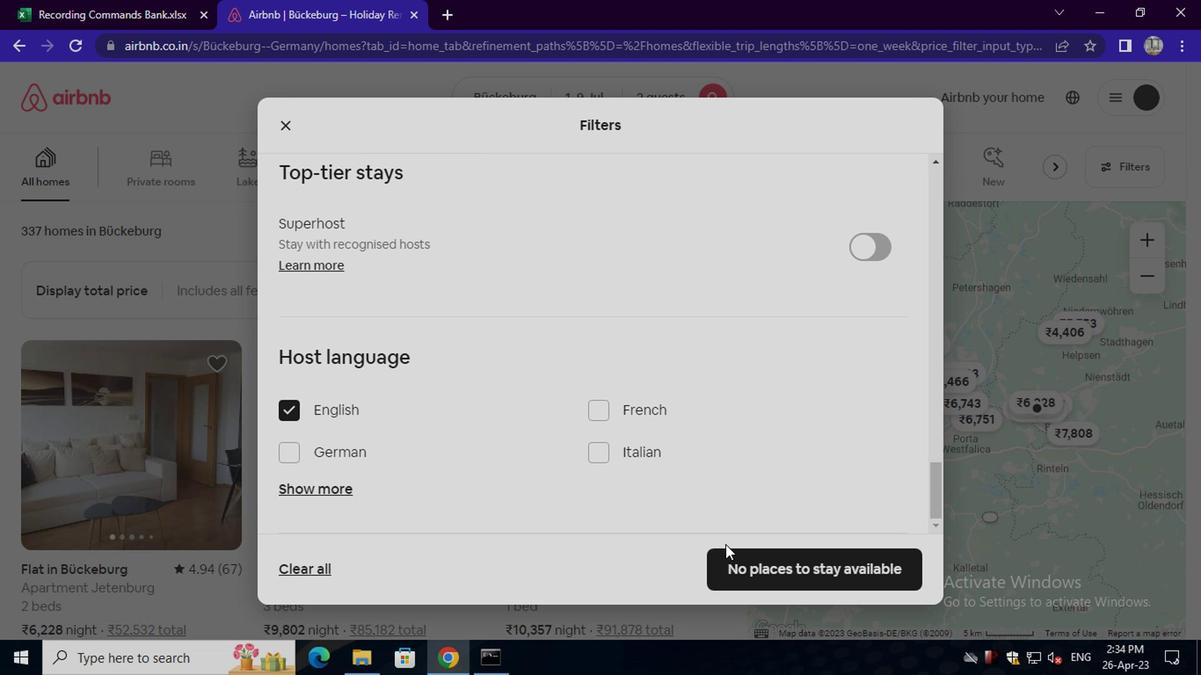
Action: Mouse pressed left at (736, 558)
Screenshot: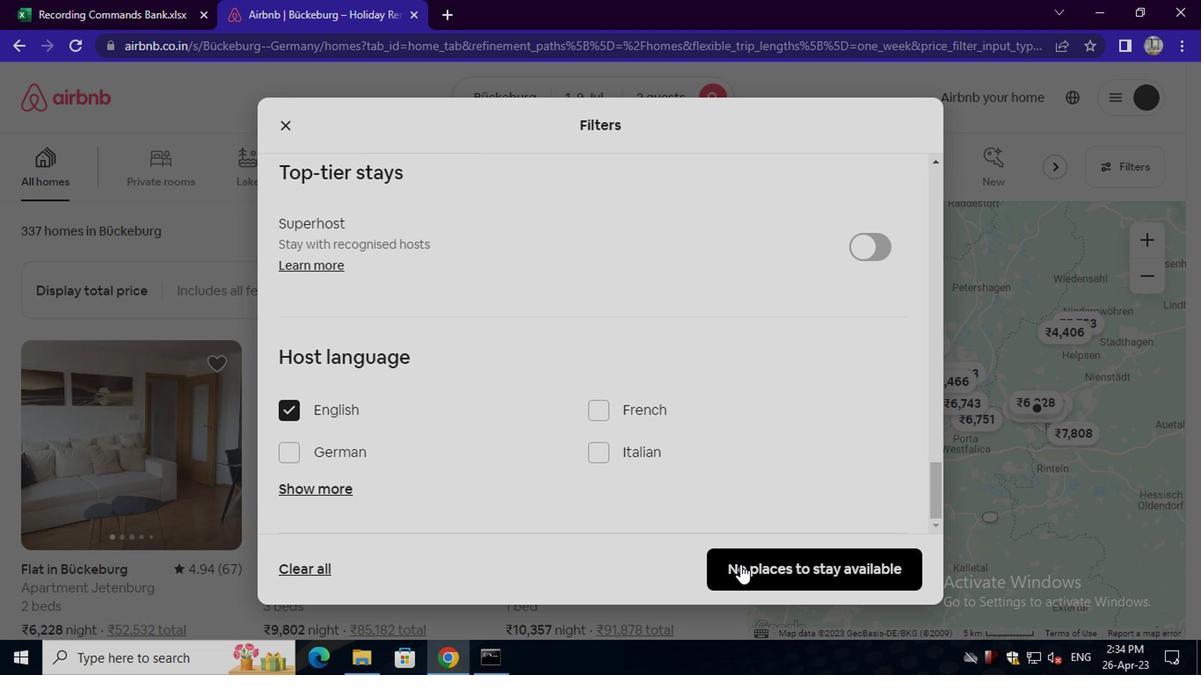 
